 Task: Look for space in Mata-Utu, Wallis and Futuna from 10th July, 2023 to 15th July, 2023 for 7 adults in price range Rs.10000 to Rs.15000. Place can be entire place or shared room with 4 bedrooms having 7 beds and 4 bathrooms. Property type can be house, flat, guest house. Amenities needed are: wifi, TV, free parkinig on premises, gym, breakfast. Booking option can be shelf check-in. Required host language is English.
Action: Mouse moved to (474, 99)
Screenshot: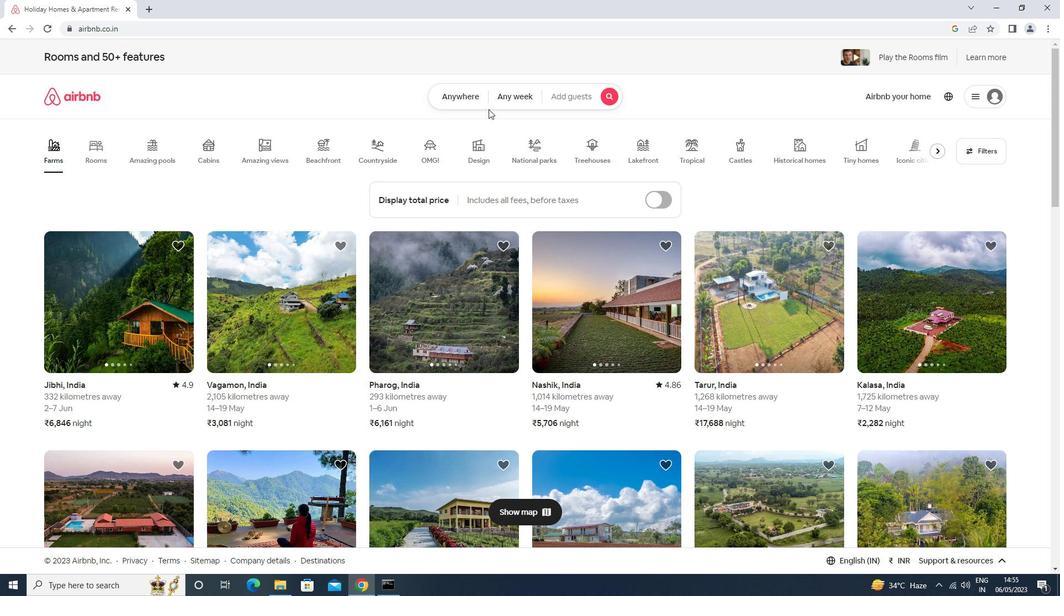 
Action: Mouse pressed left at (474, 99)
Screenshot: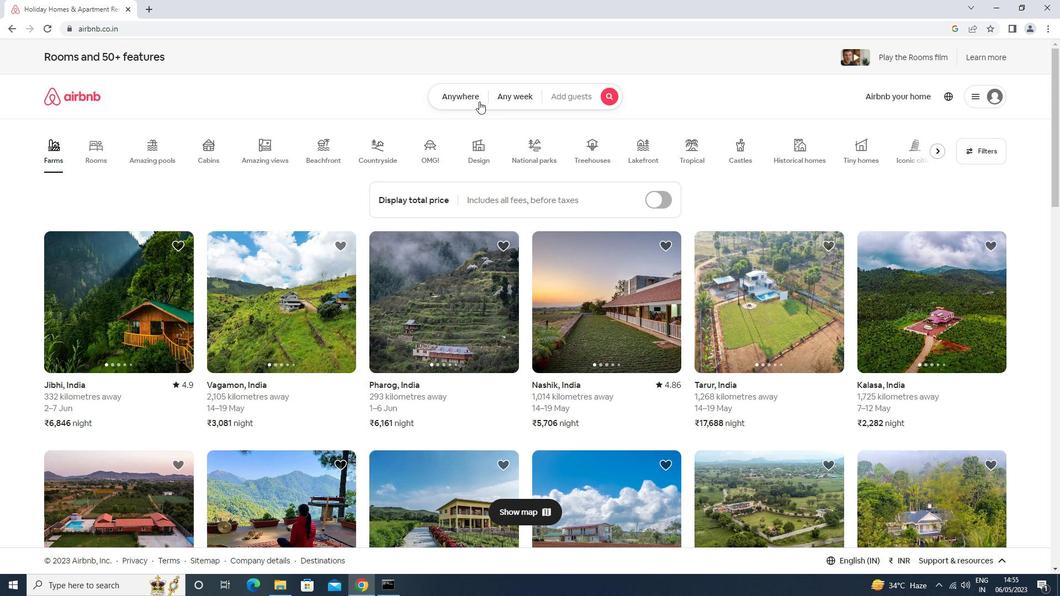 
Action: Mouse moved to (449, 134)
Screenshot: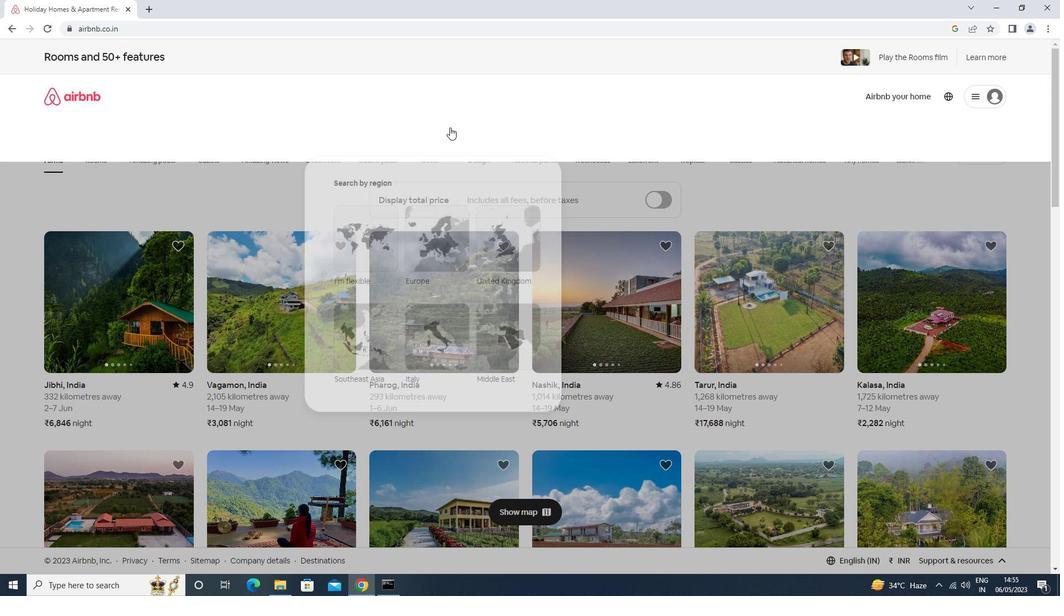 
Action: Mouse pressed left at (449, 134)
Screenshot: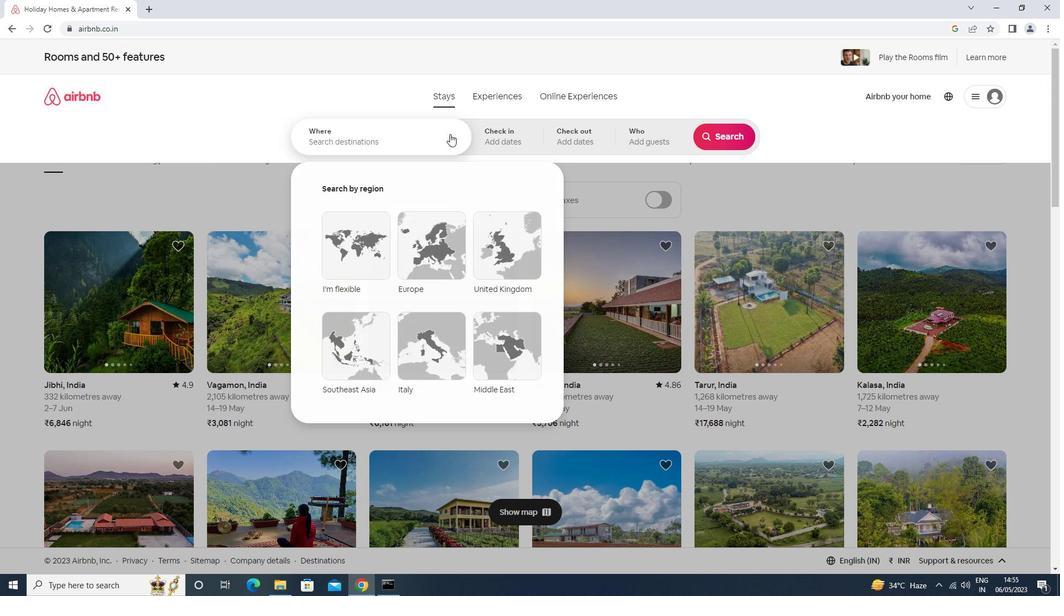 
Action: Key pressed ctrl+M<'\r'><'\r'>ctrl+Mata<Key.space>utu<Key.down><Key.enter>
Screenshot: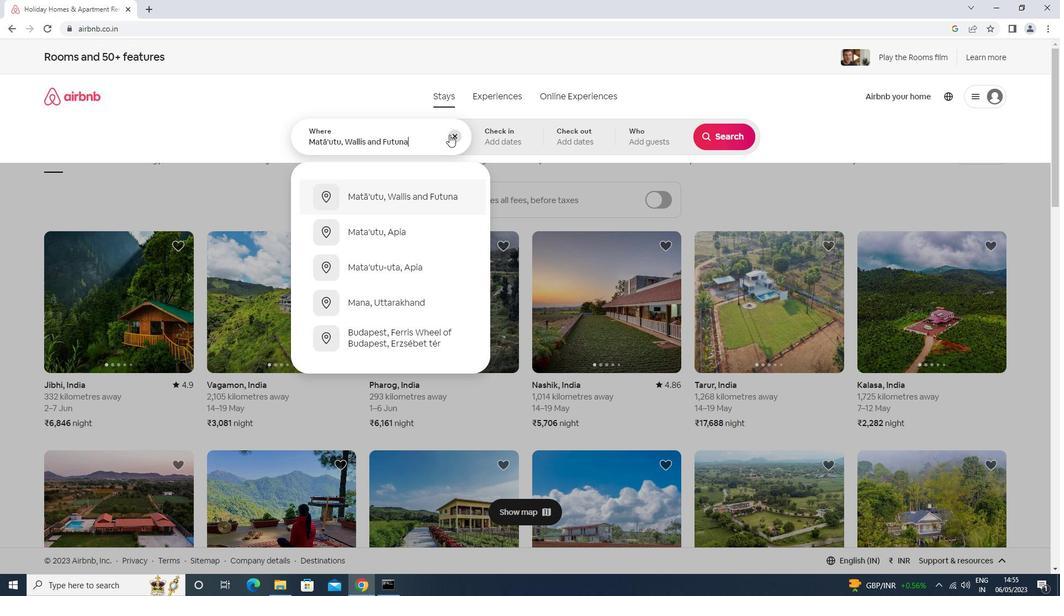 
Action: Mouse moved to (724, 227)
Screenshot: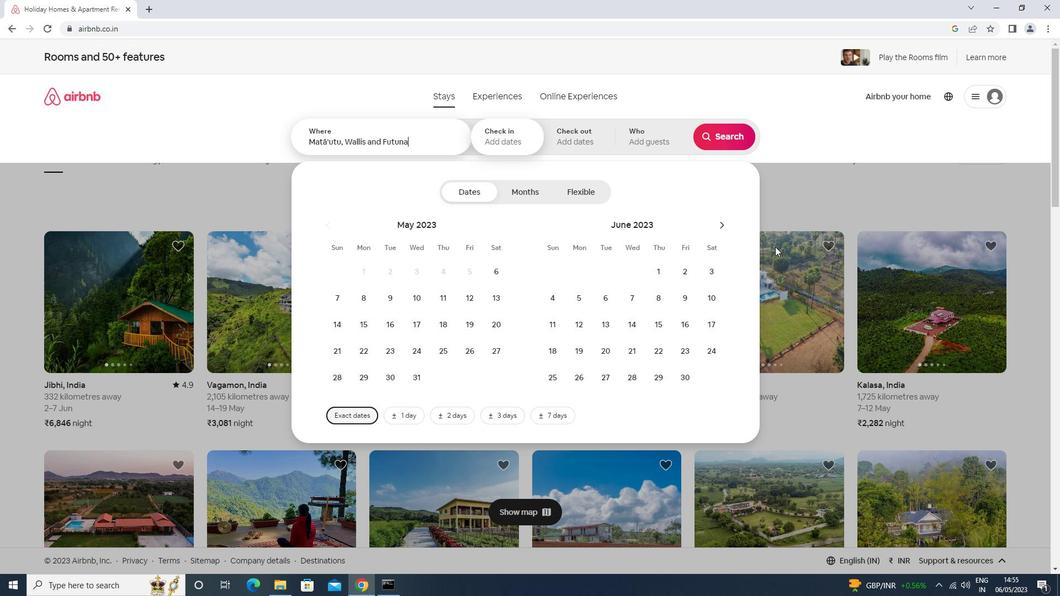 
Action: Mouse pressed left at (724, 227)
Screenshot: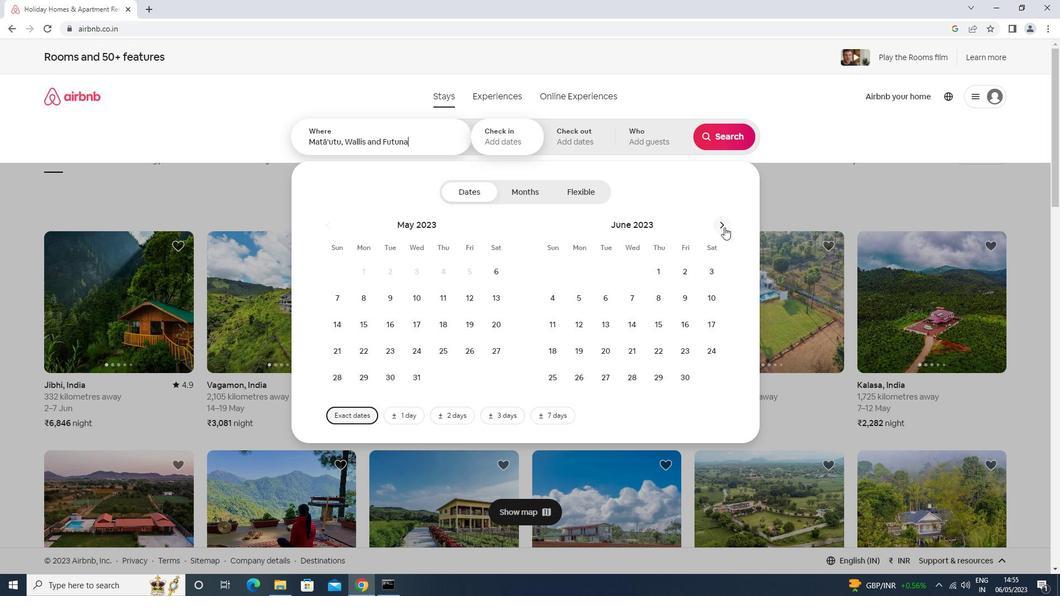 
Action: Mouse moved to (572, 326)
Screenshot: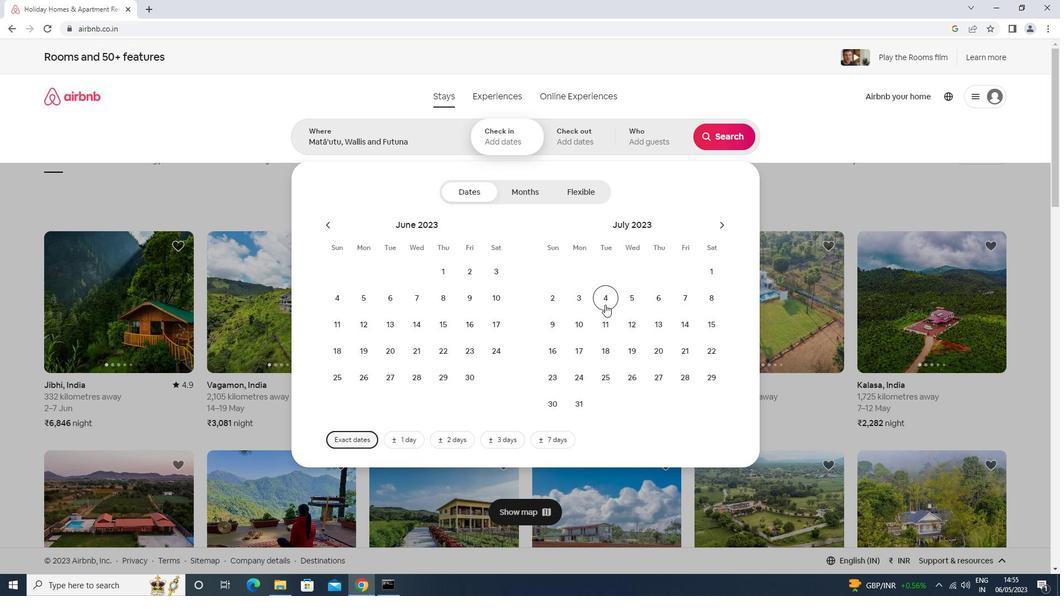 
Action: Mouse pressed left at (572, 326)
Screenshot: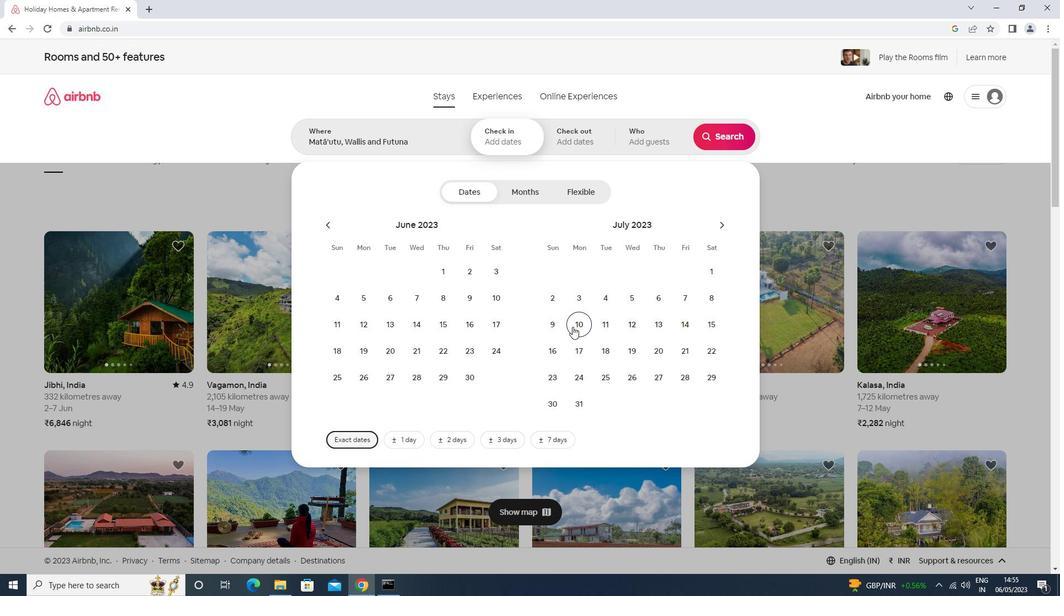 
Action: Mouse moved to (718, 333)
Screenshot: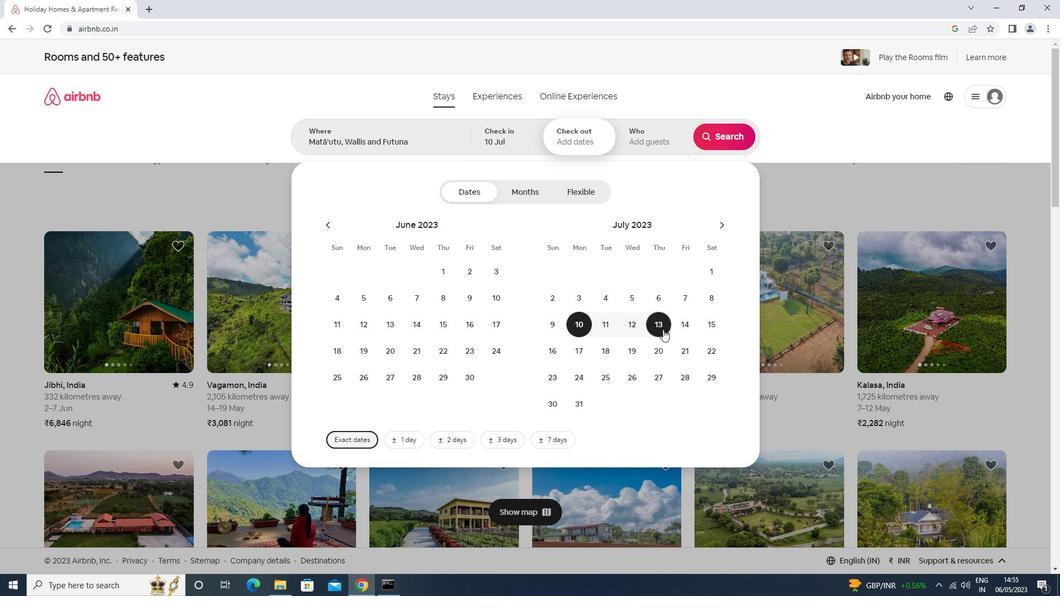 
Action: Mouse pressed left at (718, 333)
Screenshot: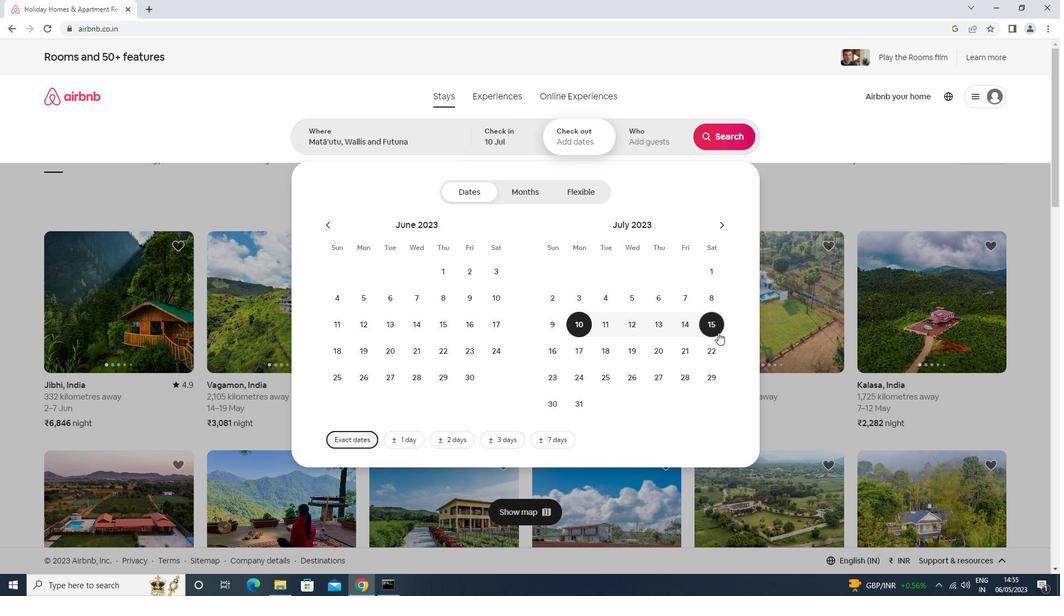 
Action: Mouse moved to (667, 133)
Screenshot: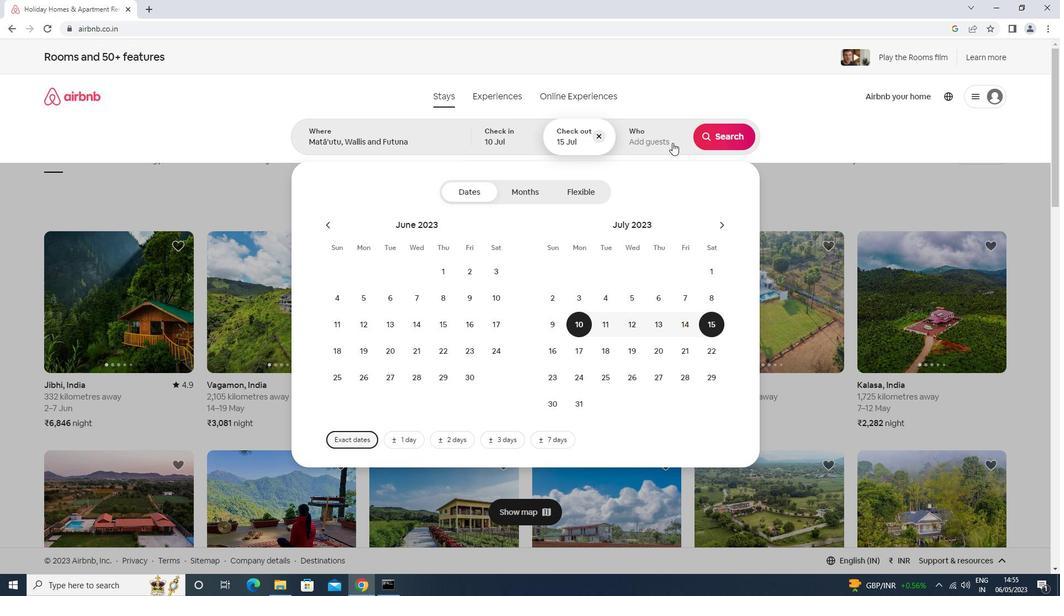 
Action: Mouse pressed left at (667, 133)
Screenshot: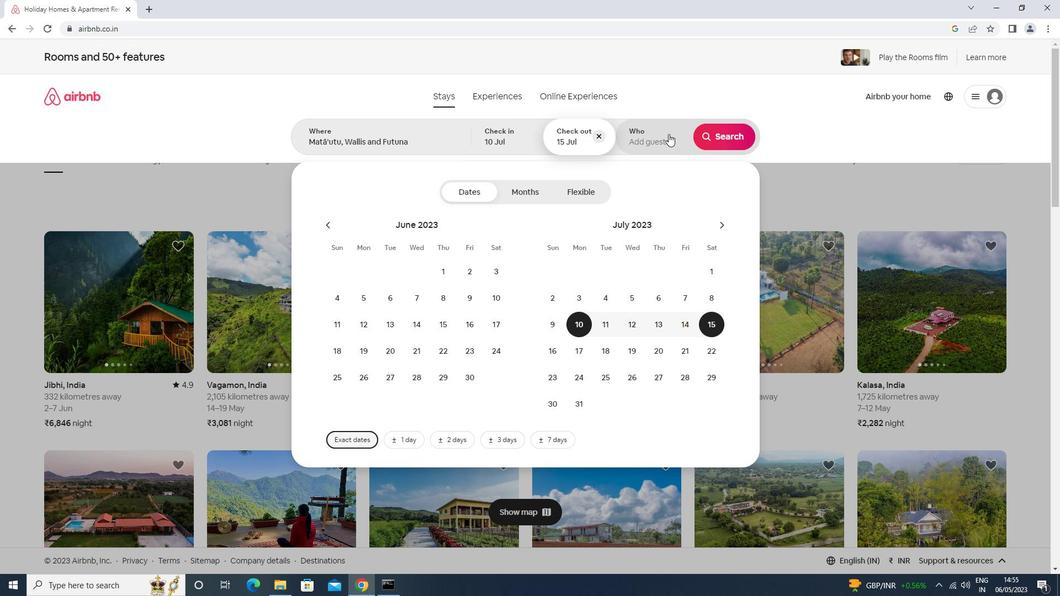 
Action: Mouse moved to (726, 196)
Screenshot: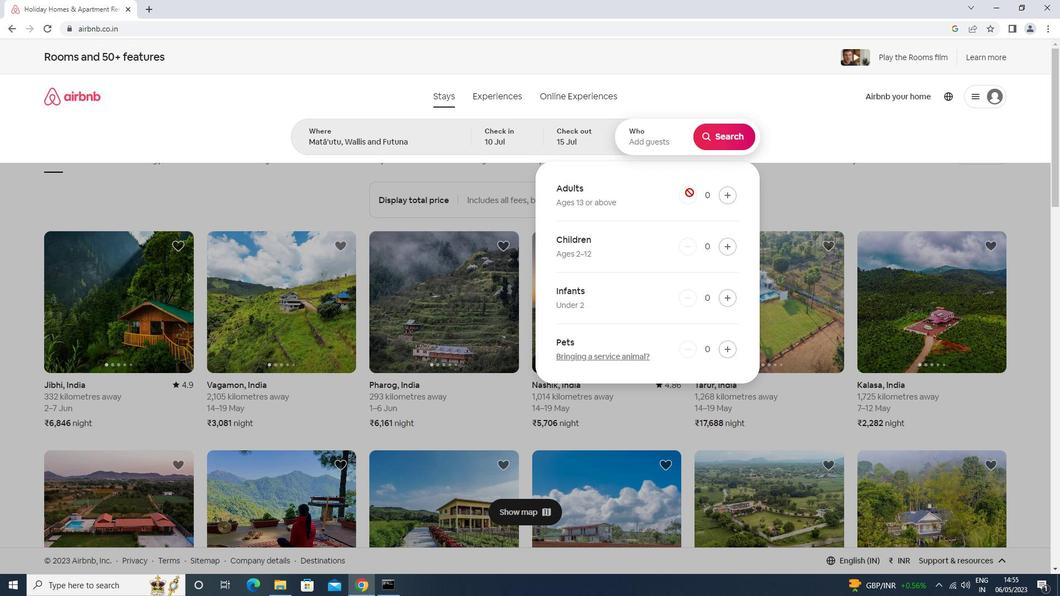 
Action: Mouse pressed left at (726, 196)
Screenshot: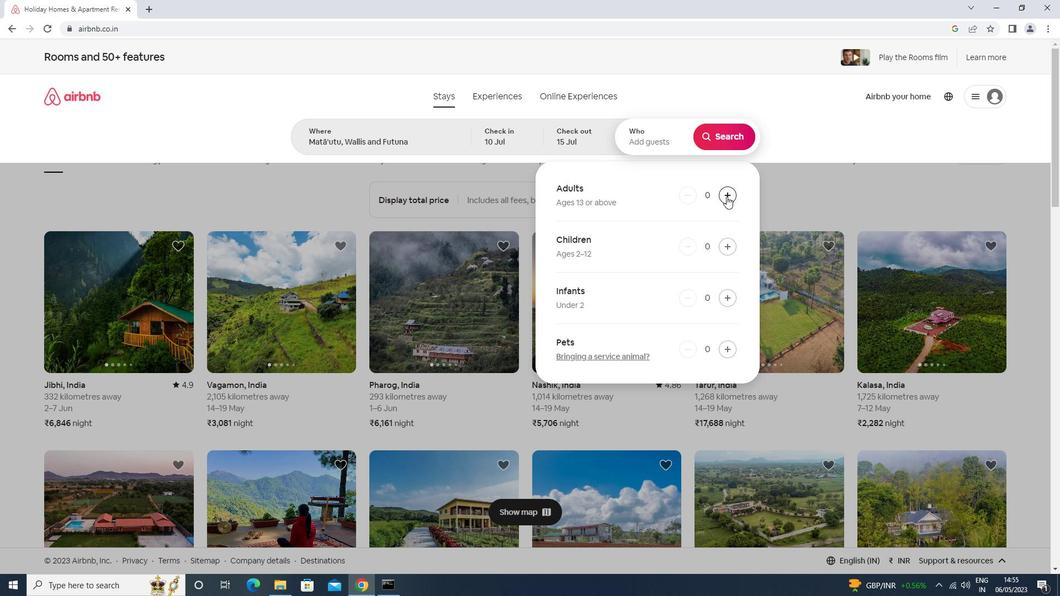 
Action: Mouse pressed left at (726, 196)
Screenshot: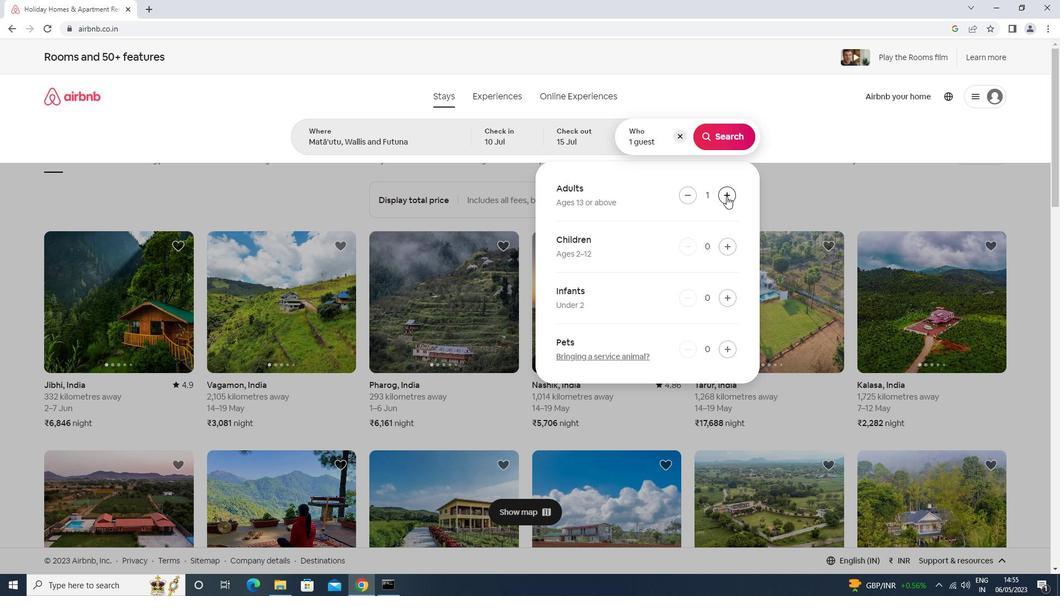 
Action: Mouse pressed left at (726, 196)
Screenshot: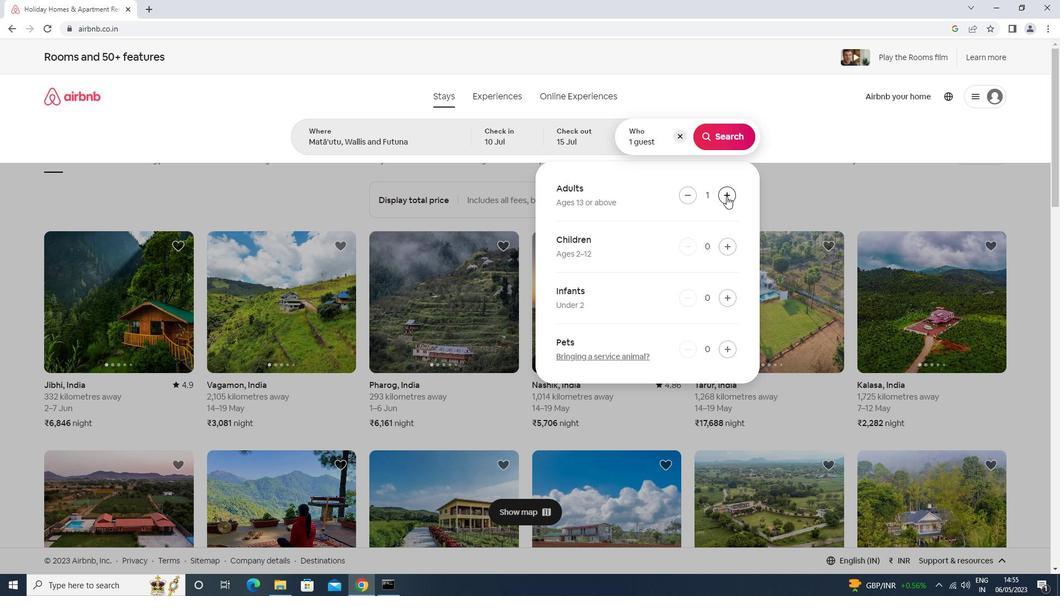 
Action: Mouse pressed left at (726, 196)
Screenshot: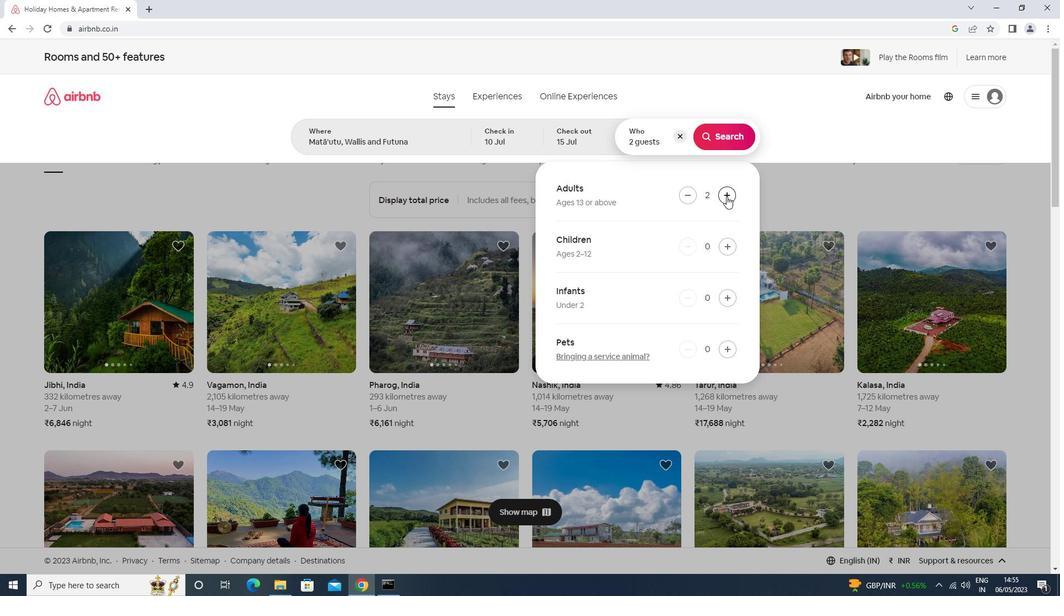 
Action: Mouse pressed left at (726, 196)
Screenshot: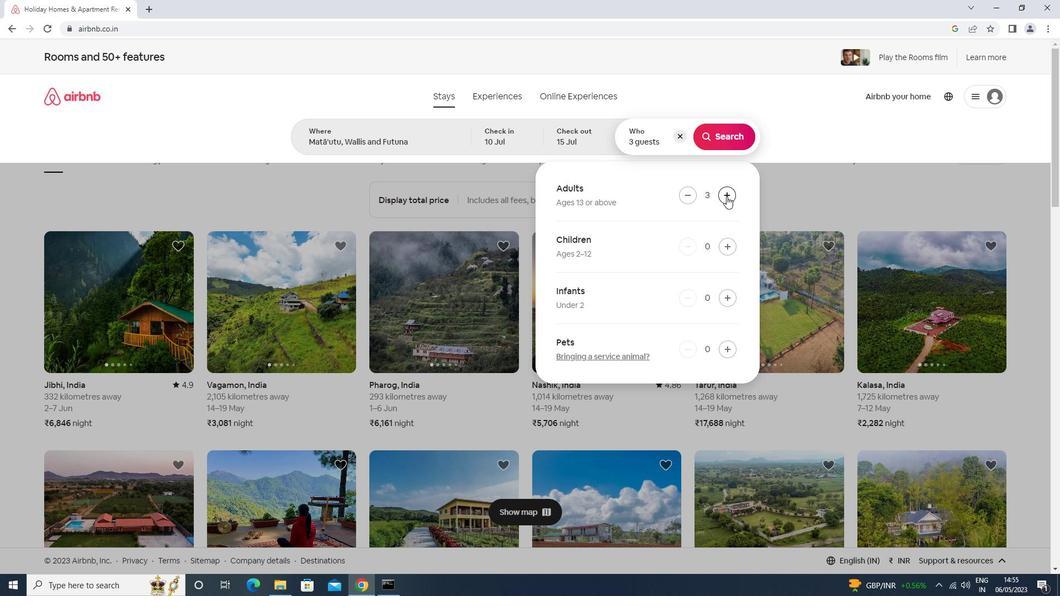 
Action: Mouse pressed left at (726, 196)
Screenshot: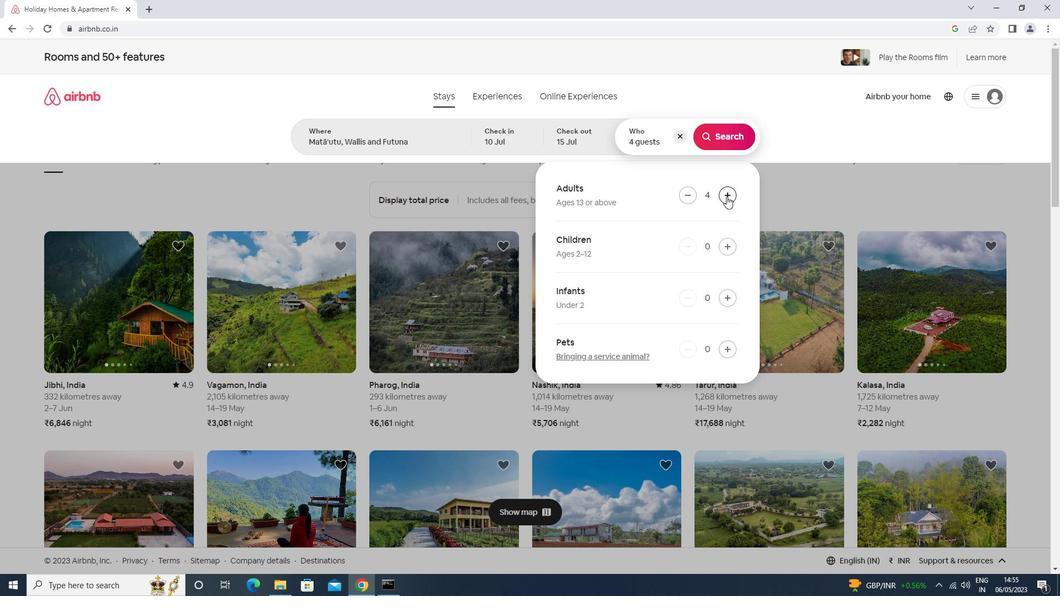 
Action: Mouse pressed left at (726, 196)
Screenshot: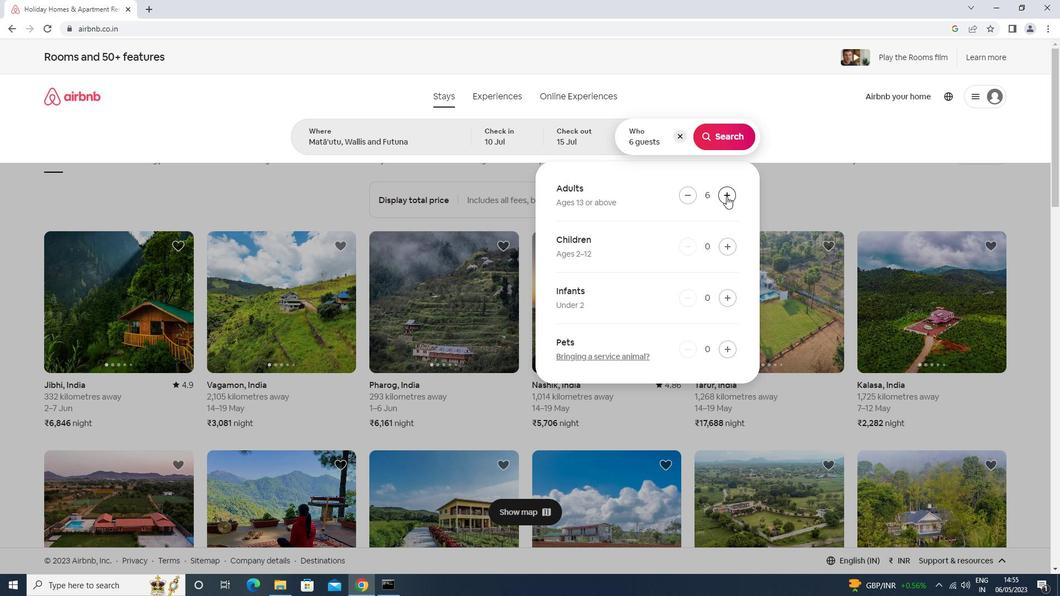 
Action: Mouse moved to (730, 141)
Screenshot: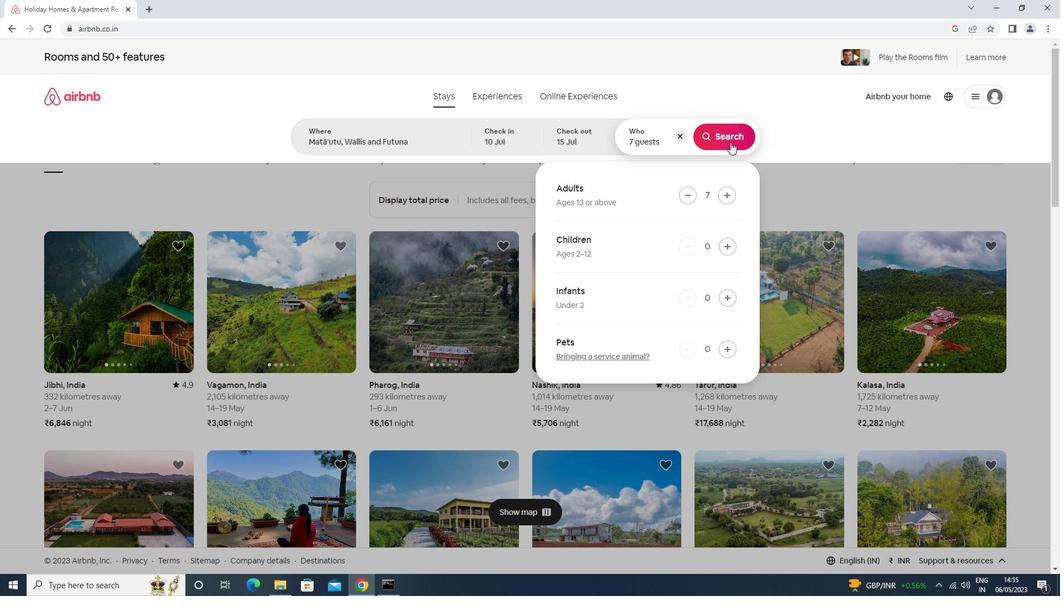 
Action: Mouse pressed left at (730, 141)
Screenshot: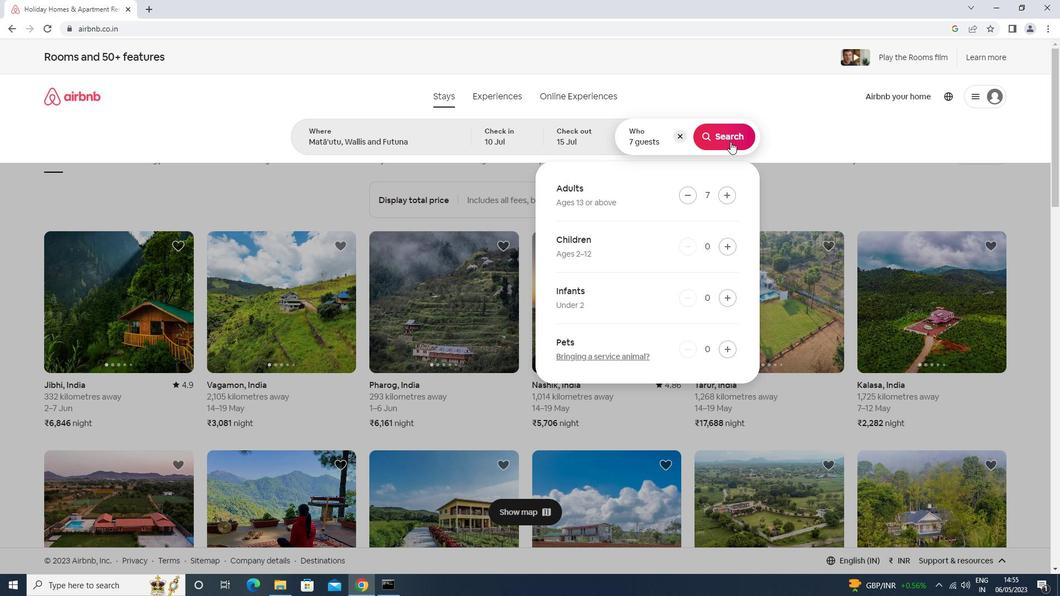 
Action: Mouse moved to (1001, 106)
Screenshot: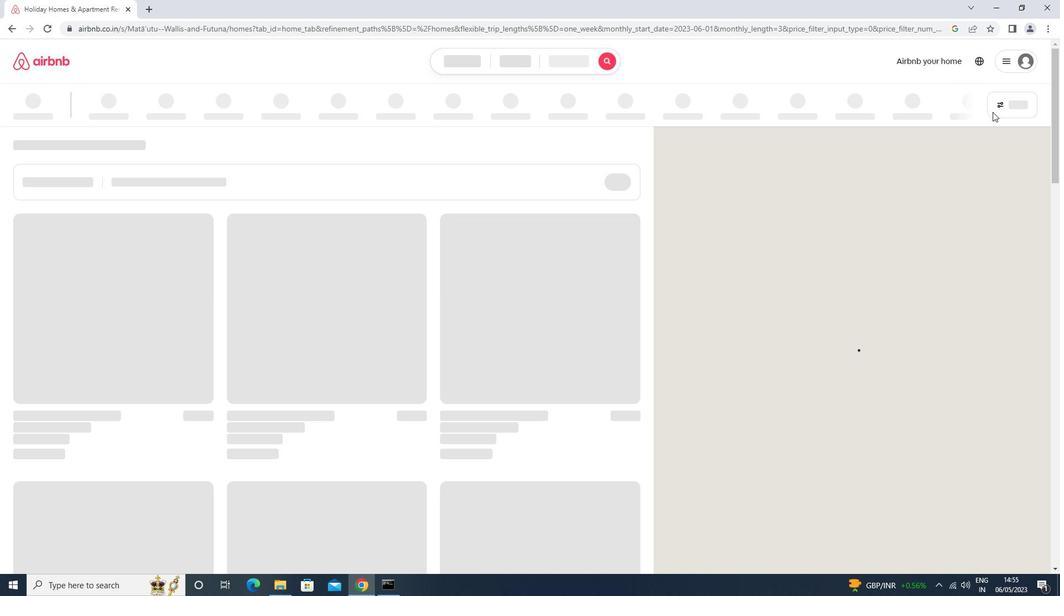 
Action: Mouse pressed left at (1001, 106)
Screenshot: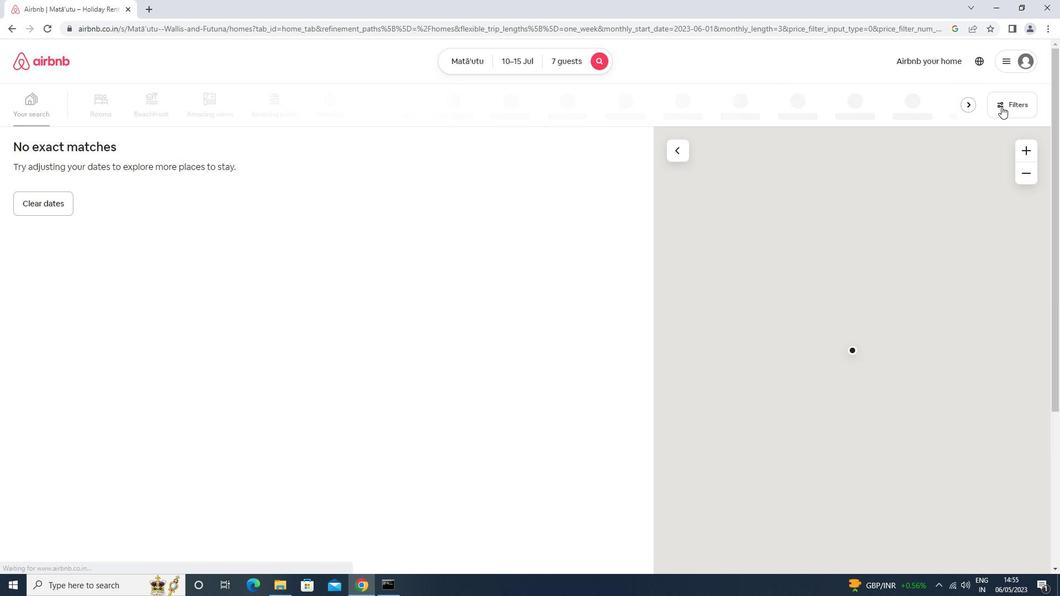 
Action: Mouse moved to (443, 378)
Screenshot: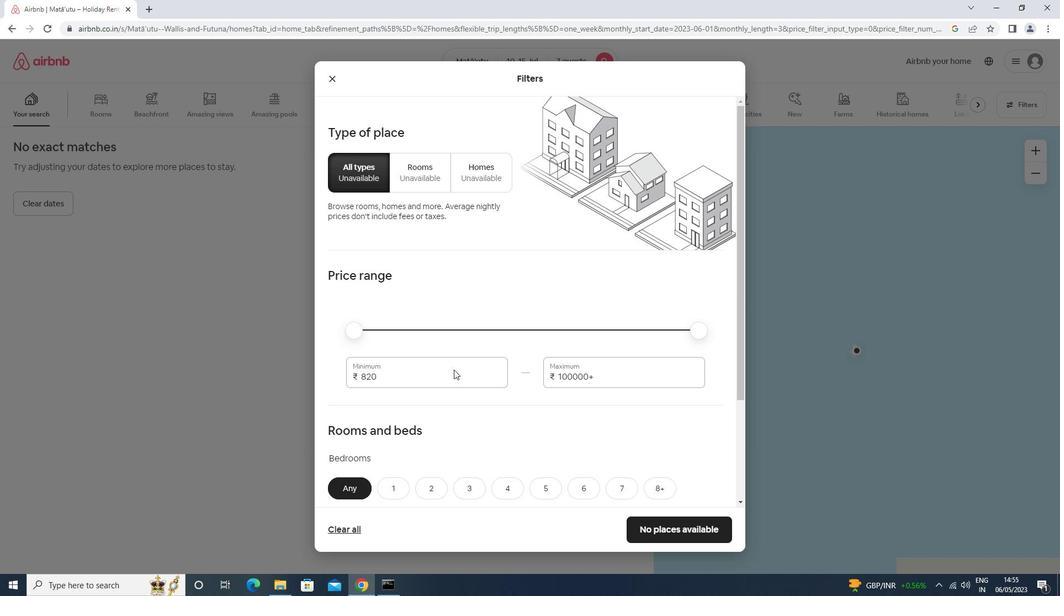 
Action: Mouse pressed left at (443, 378)
Screenshot: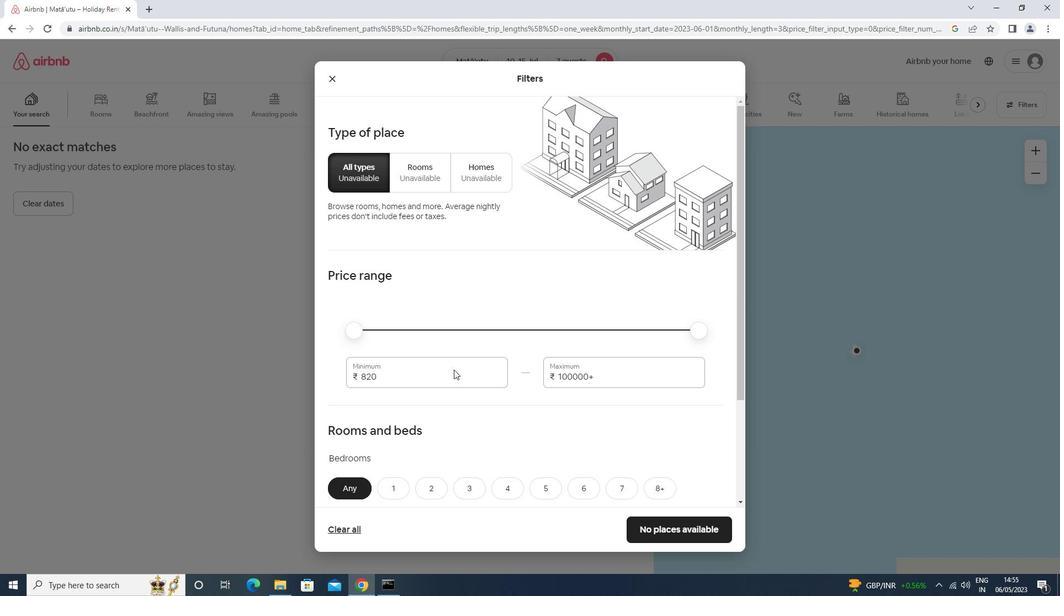 
Action: Key pressed <Key.backspace><Key.backspace><Key.backspace>10000<Key.tab>15000
Screenshot: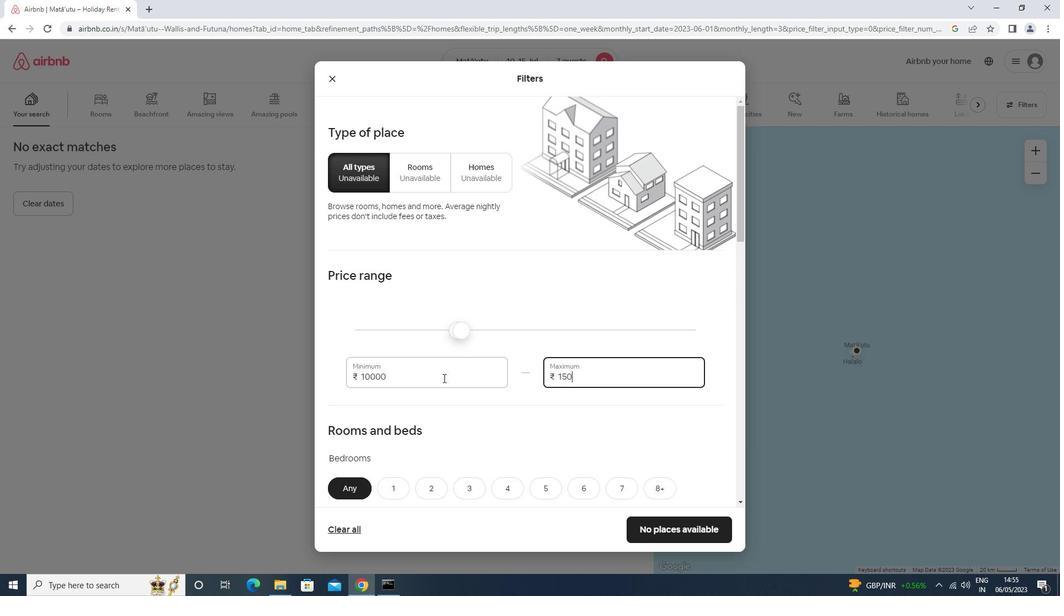 
Action: Mouse scrolled (443, 377) with delta (0, 0)
Screenshot: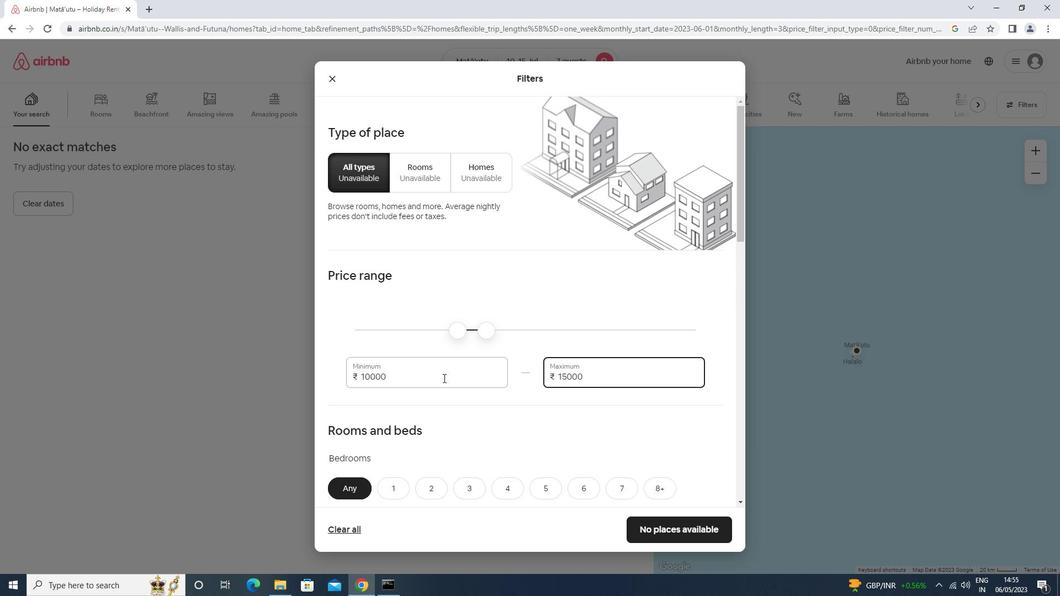 
Action: Mouse scrolled (443, 377) with delta (0, 0)
Screenshot: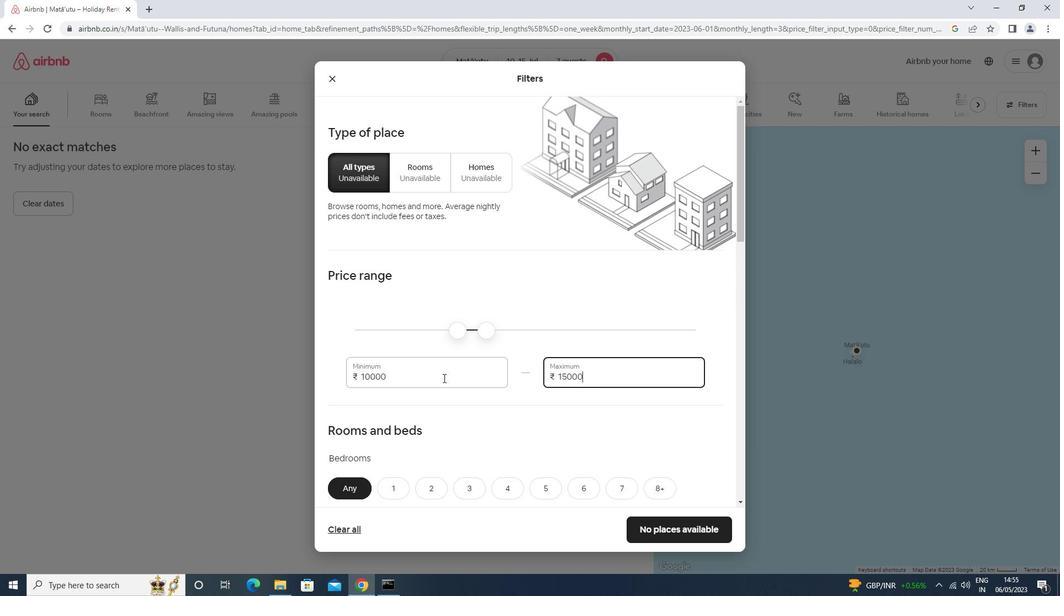 
Action: Mouse scrolled (443, 377) with delta (0, 0)
Screenshot: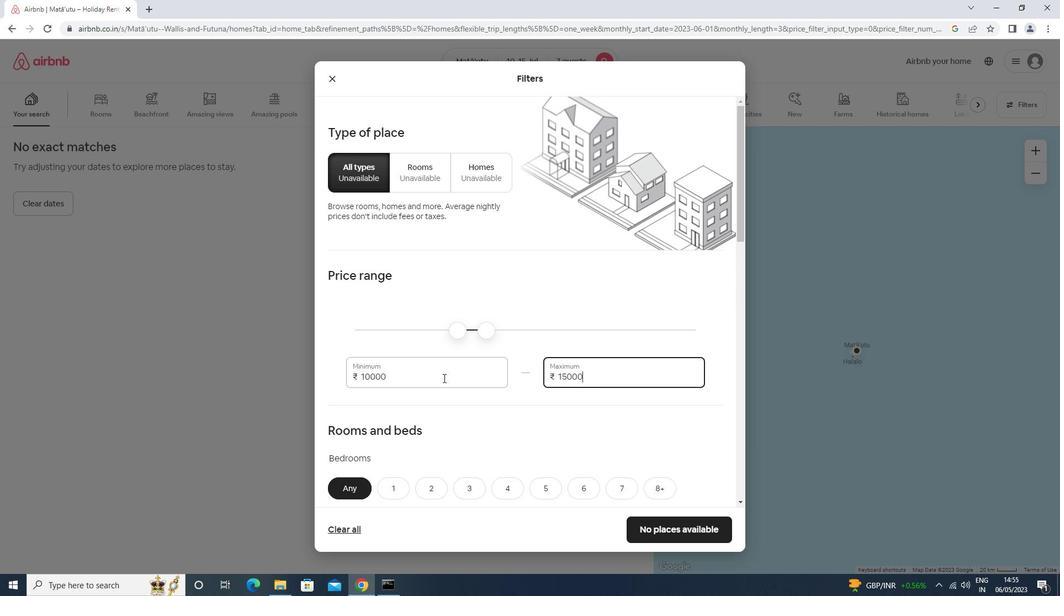 
Action: Mouse scrolled (443, 377) with delta (0, 0)
Screenshot: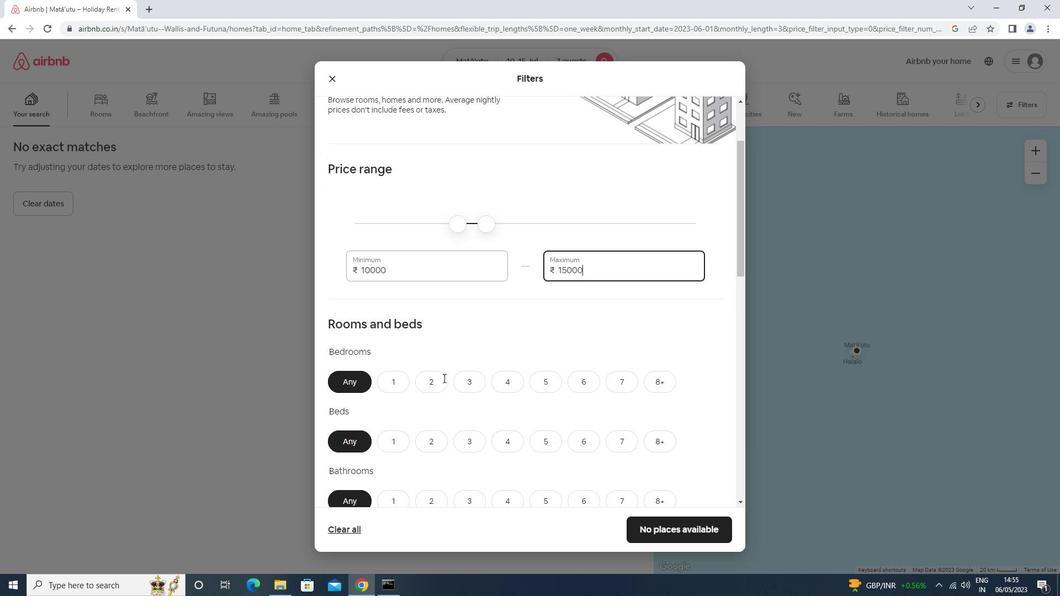 
Action: Mouse moved to (509, 273)
Screenshot: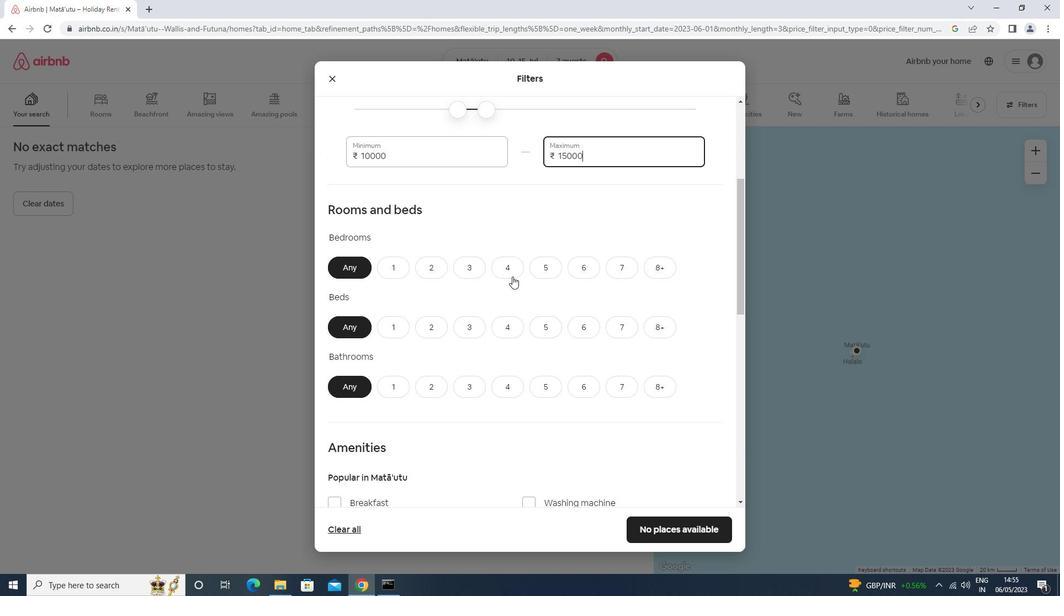 
Action: Mouse pressed left at (509, 273)
Screenshot: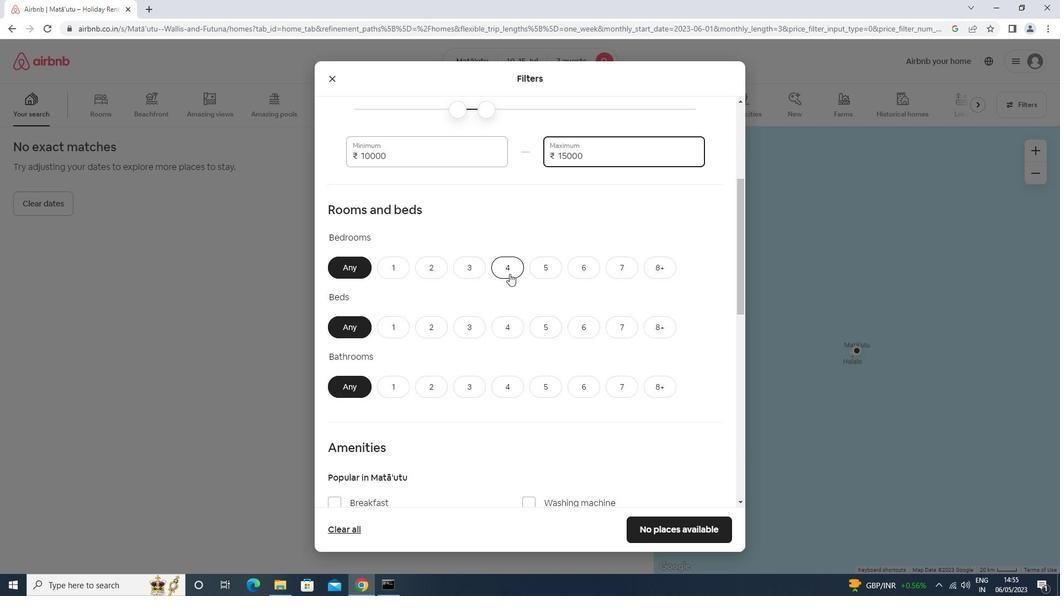 
Action: Mouse moved to (616, 326)
Screenshot: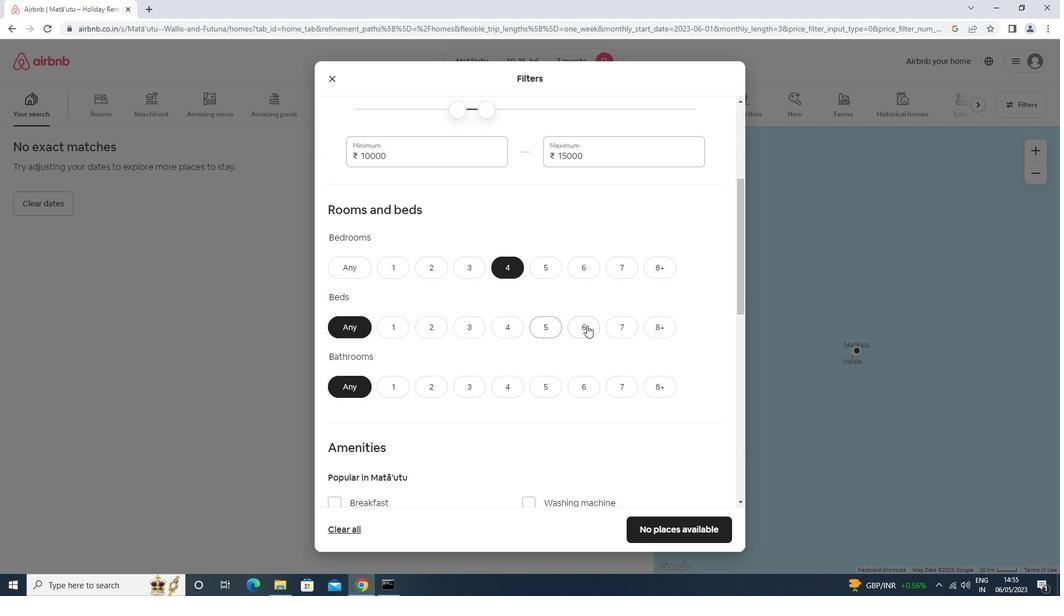 
Action: Mouse pressed left at (616, 326)
Screenshot: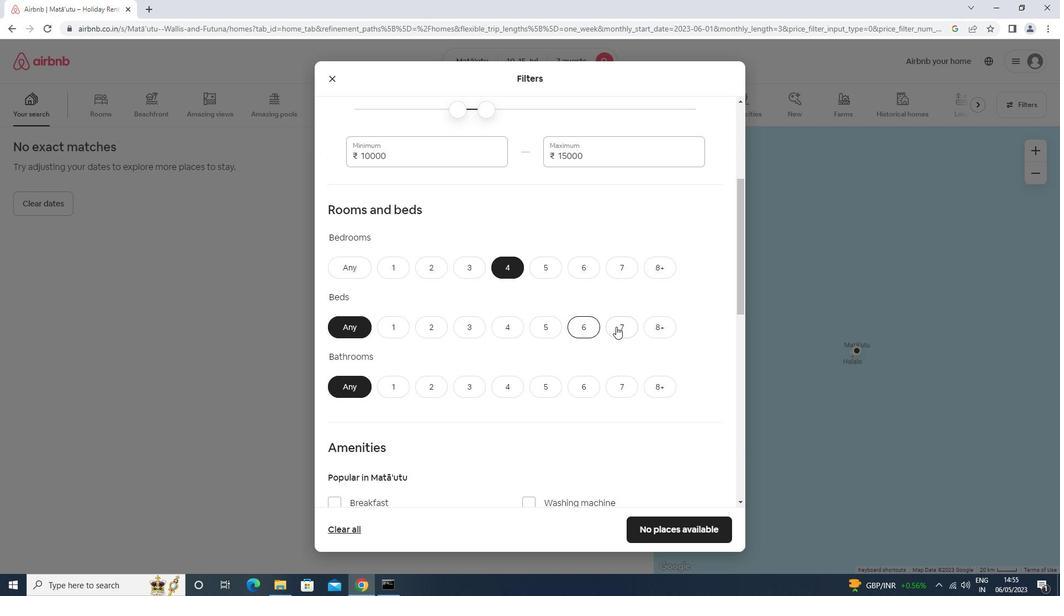 
Action: Mouse moved to (513, 391)
Screenshot: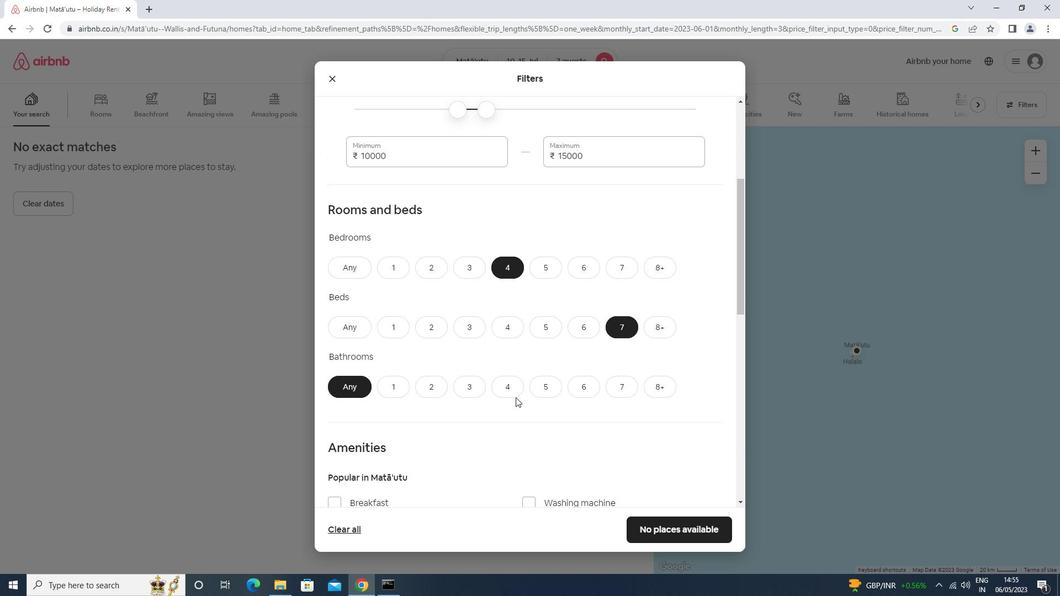 
Action: Mouse pressed left at (513, 391)
Screenshot: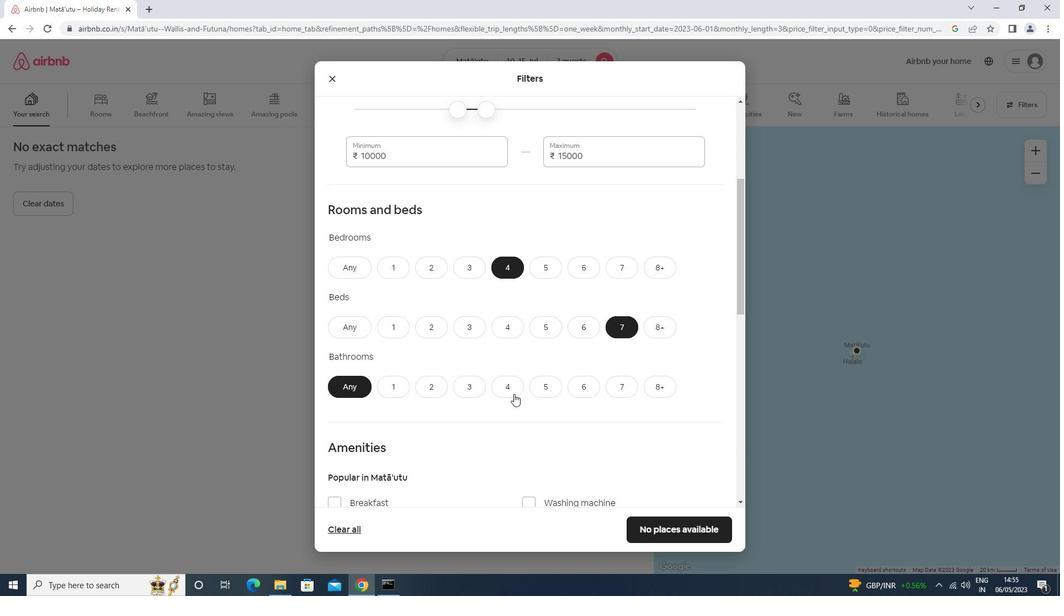 
Action: Mouse moved to (511, 378)
Screenshot: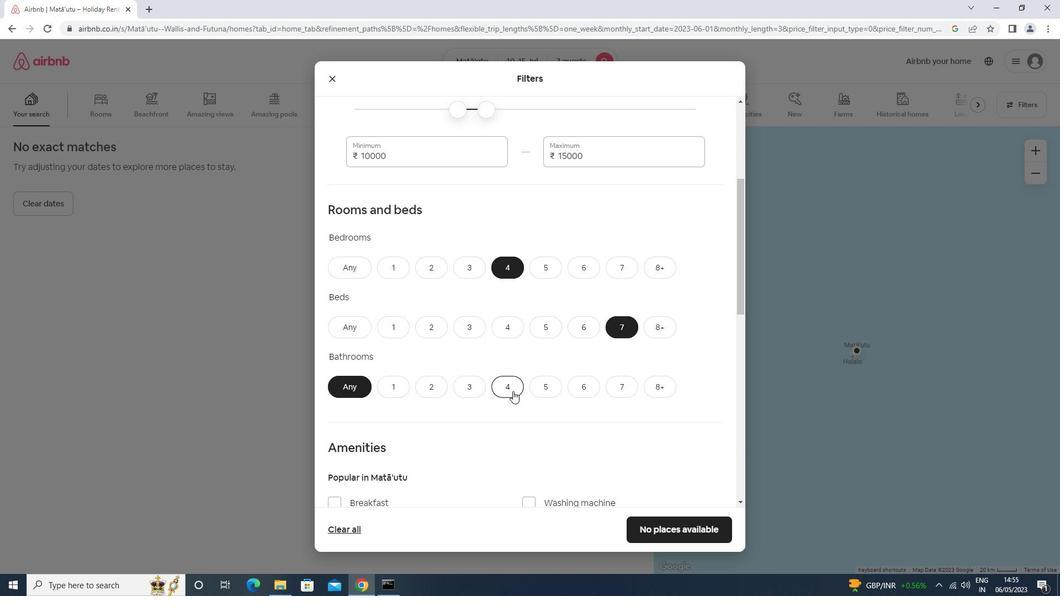 
Action: Mouse scrolled (511, 377) with delta (0, 0)
Screenshot: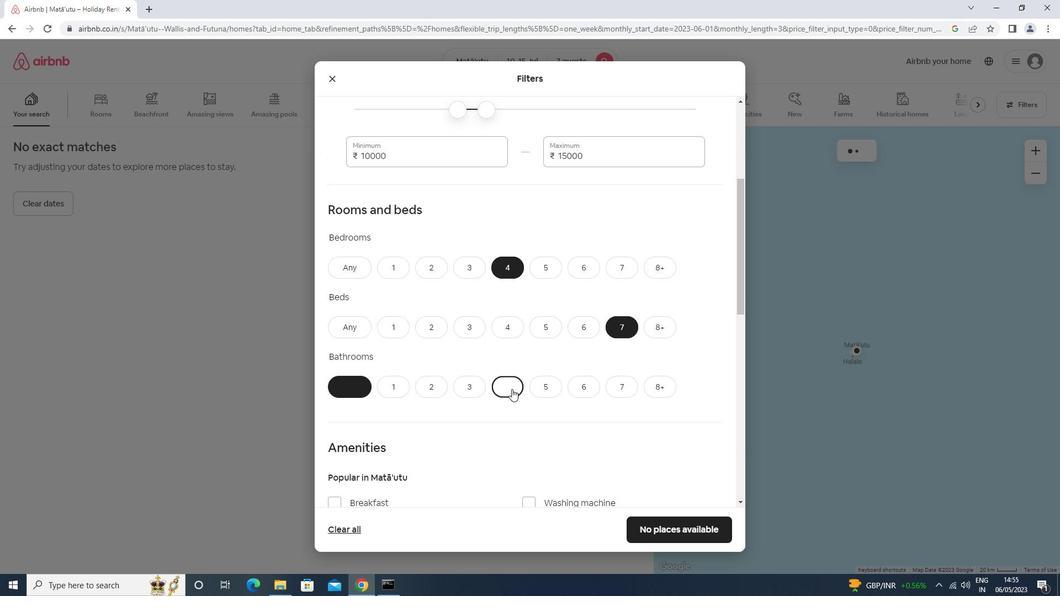 
Action: Mouse scrolled (511, 377) with delta (0, 0)
Screenshot: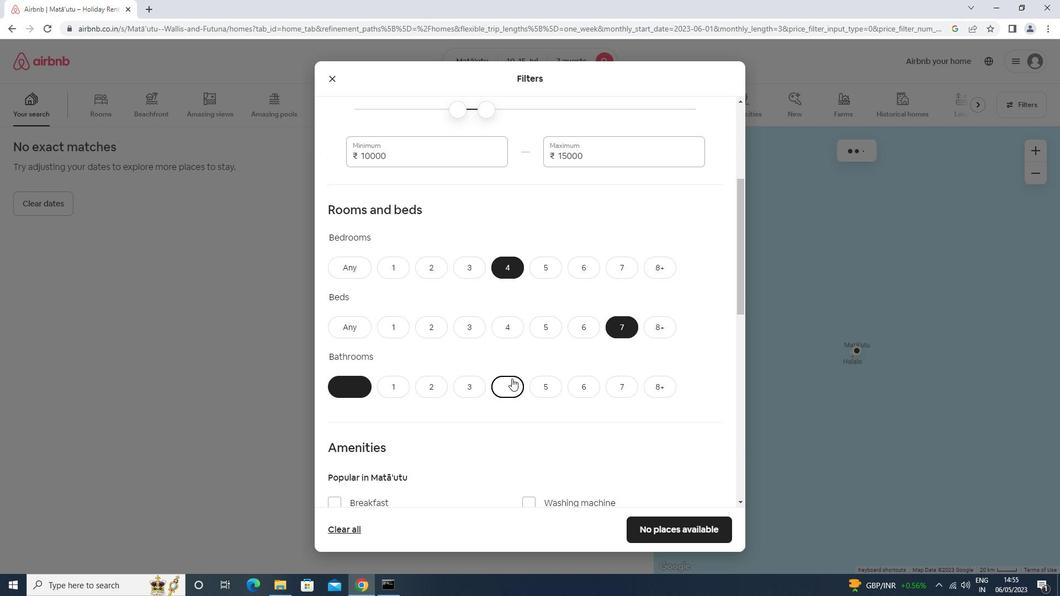 
Action: Mouse scrolled (511, 377) with delta (0, 0)
Screenshot: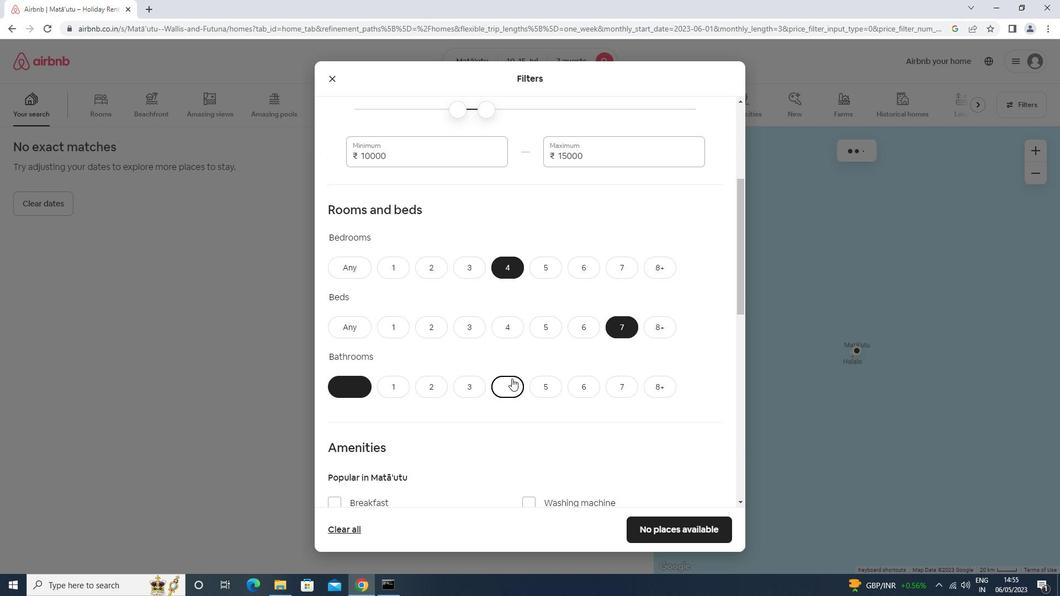 
Action: Mouse scrolled (511, 377) with delta (0, 0)
Screenshot: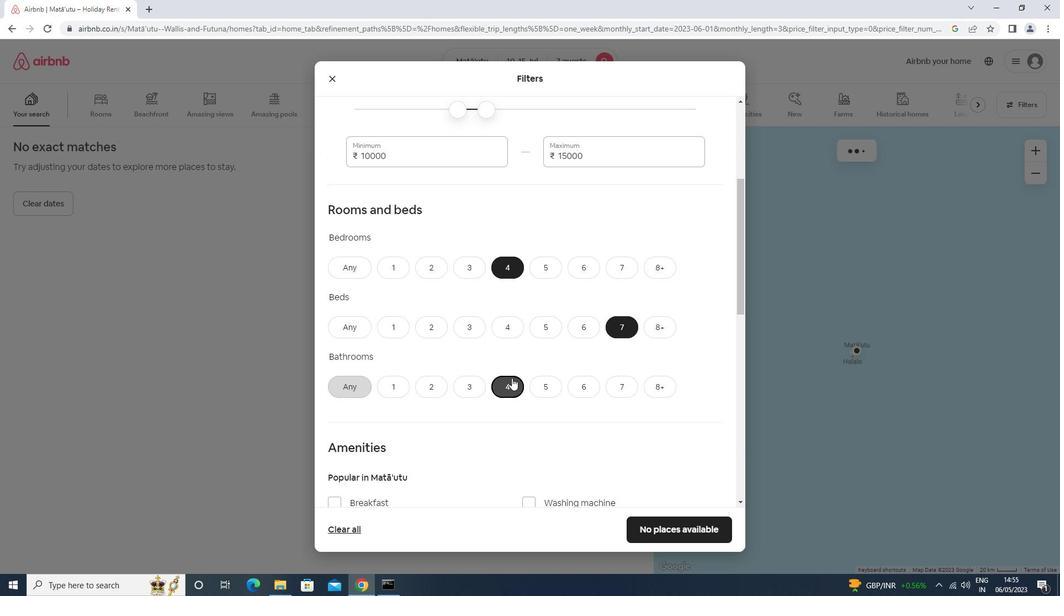 
Action: Mouse moved to (361, 358)
Screenshot: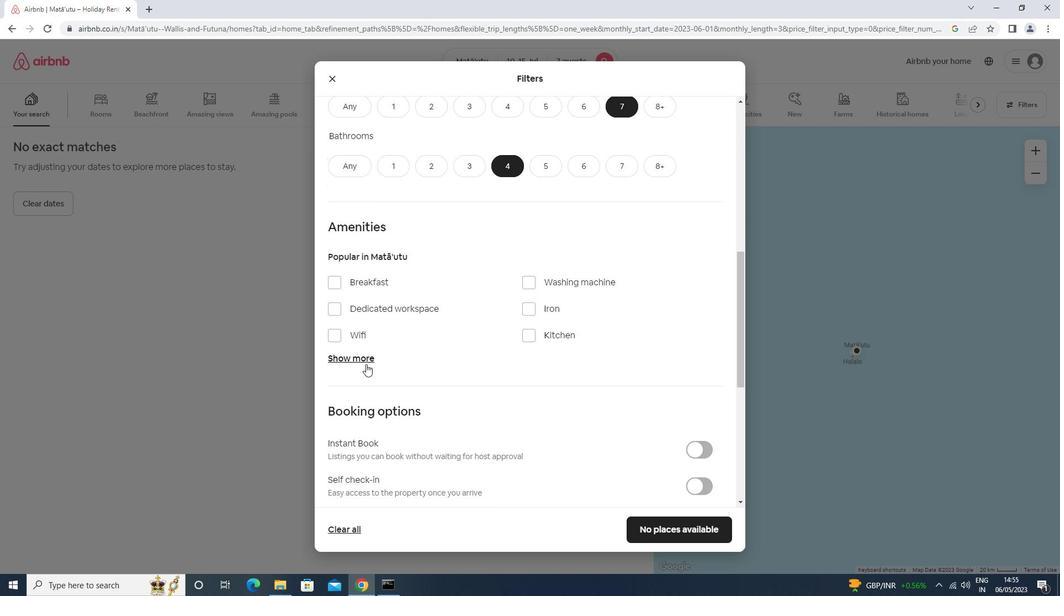 
Action: Mouse pressed left at (361, 358)
Screenshot: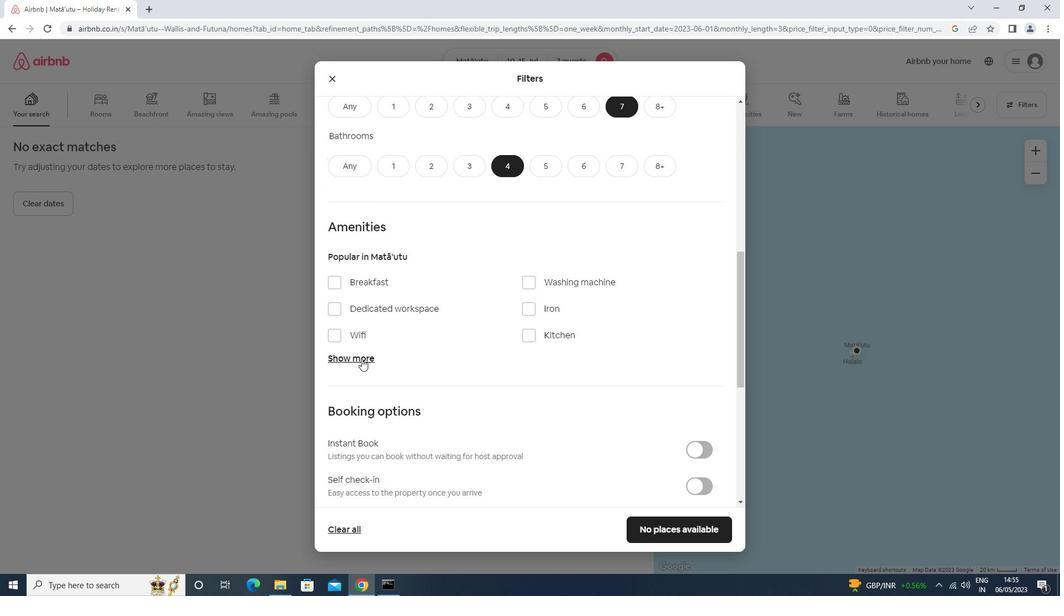 
Action: Mouse moved to (381, 284)
Screenshot: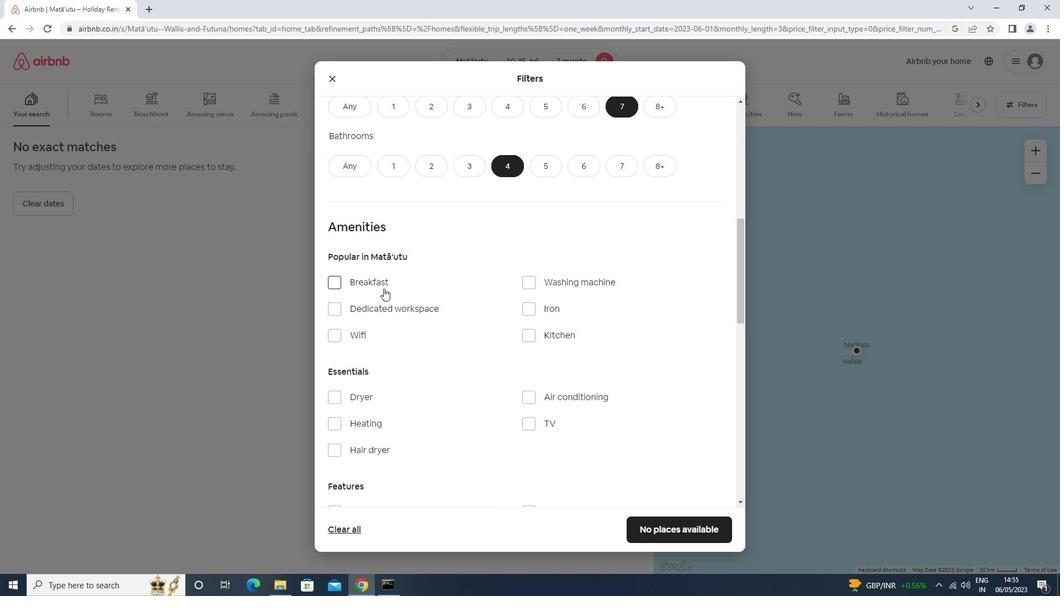 
Action: Mouse pressed left at (381, 284)
Screenshot: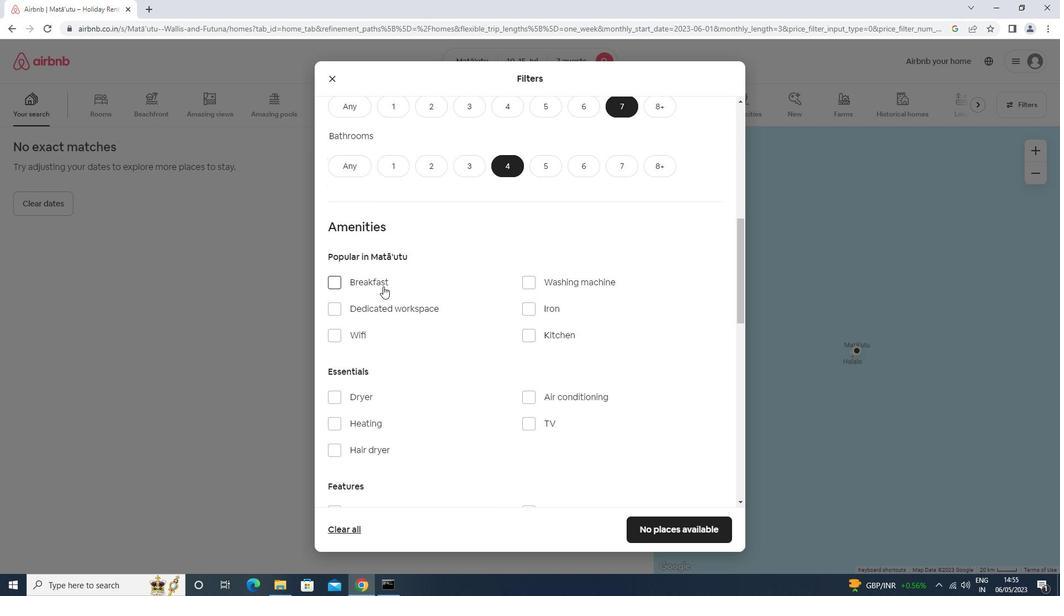 
Action: Mouse moved to (362, 334)
Screenshot: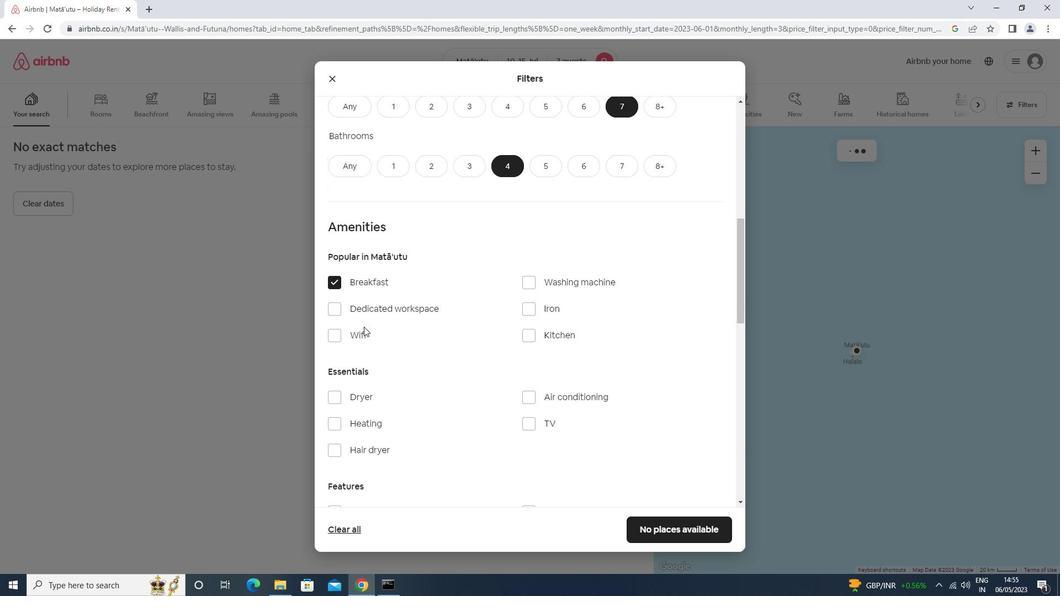 
Action: Mouse pressed left at (362, 334)
Screenshot: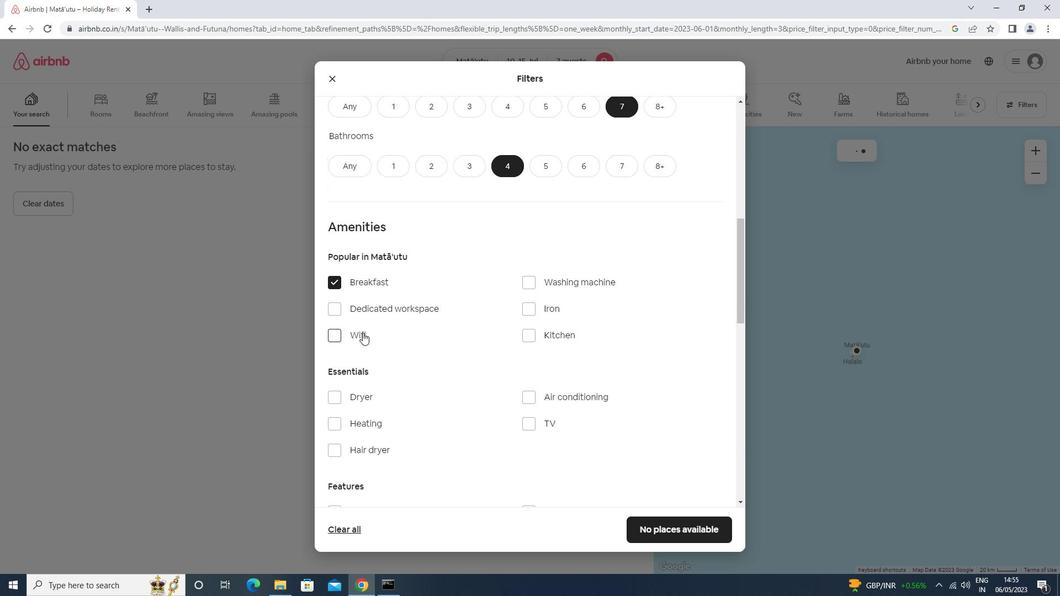 
Action: Mouse moved to (529, 419)
Screenshot: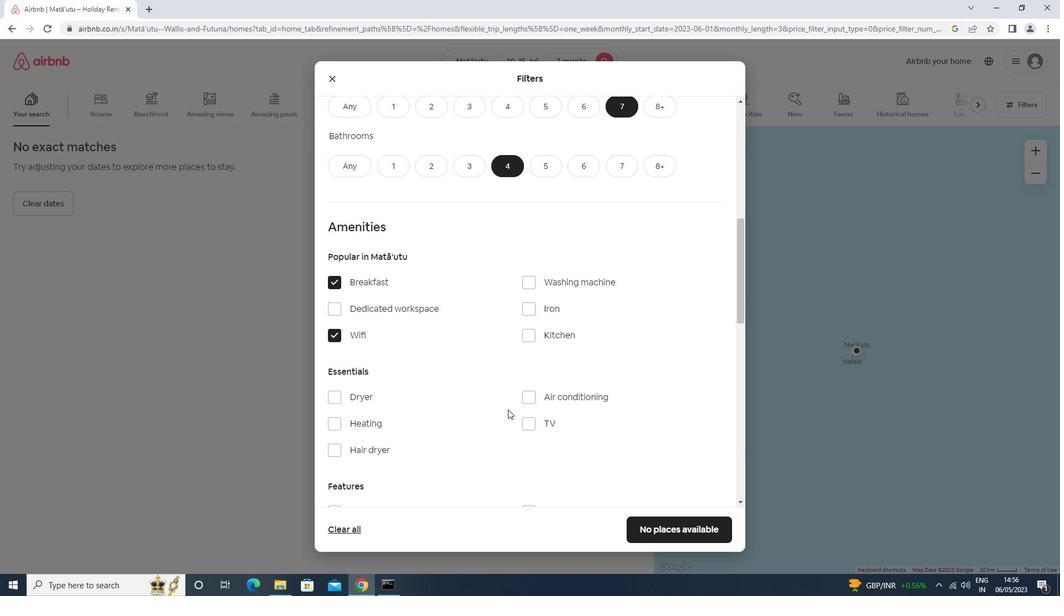 
Action: Mouse pressed left at (529, 419)
Screenshot: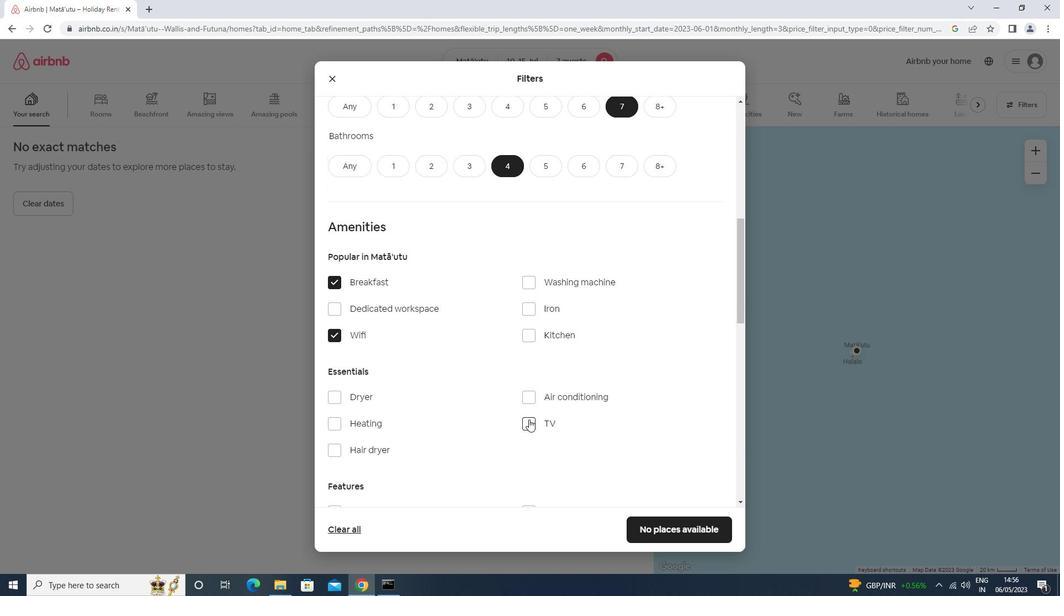 
Action: Mouse moved to (530, 403)
Screenshot: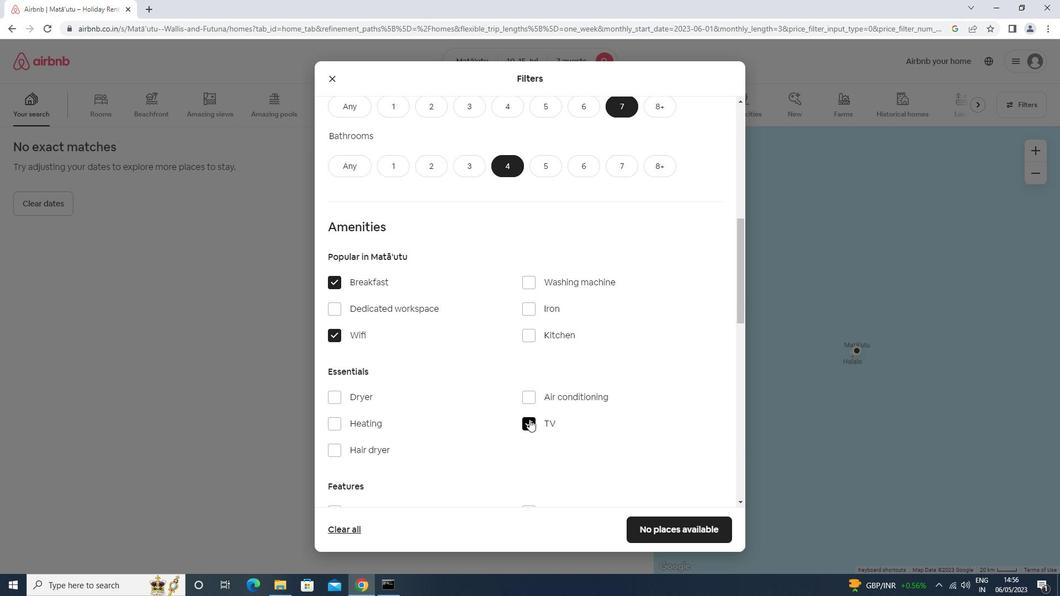 
Action: Mouse scrolled (530, 402) with delta (0, 0)
Screenshot: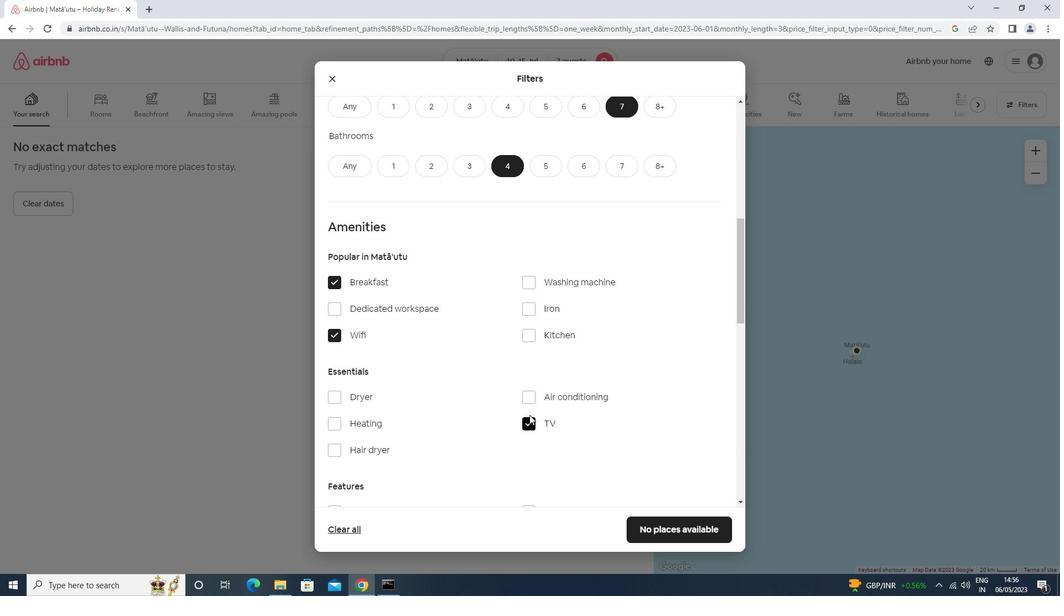 
Action: Mouse scrolled (530, 402) with delta (0, 0)
Screenshot: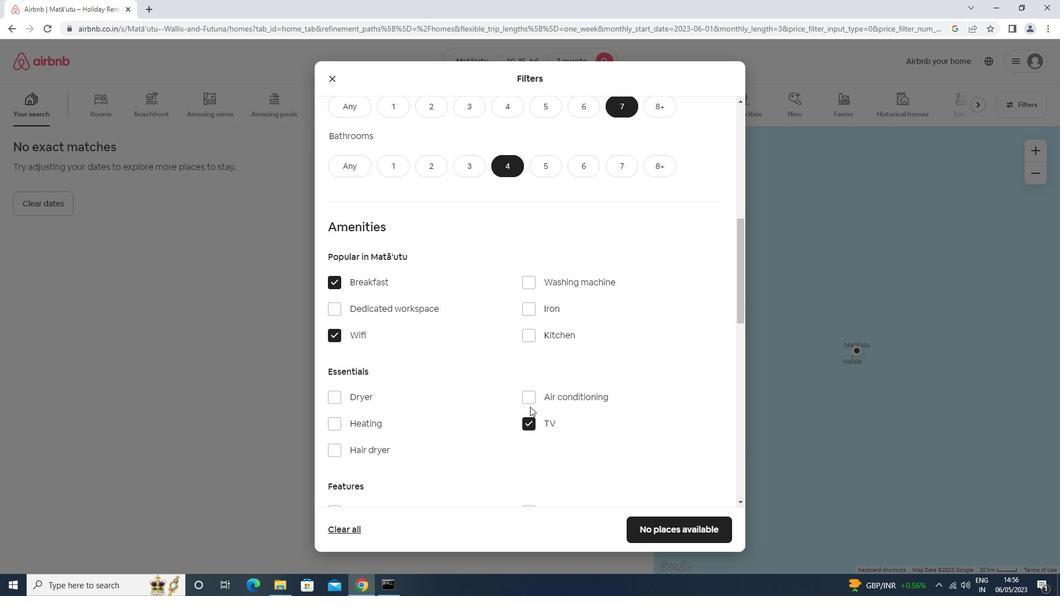 
Action: Mouse scrolled (530, 402) with delta (0, 0)
Screenshot: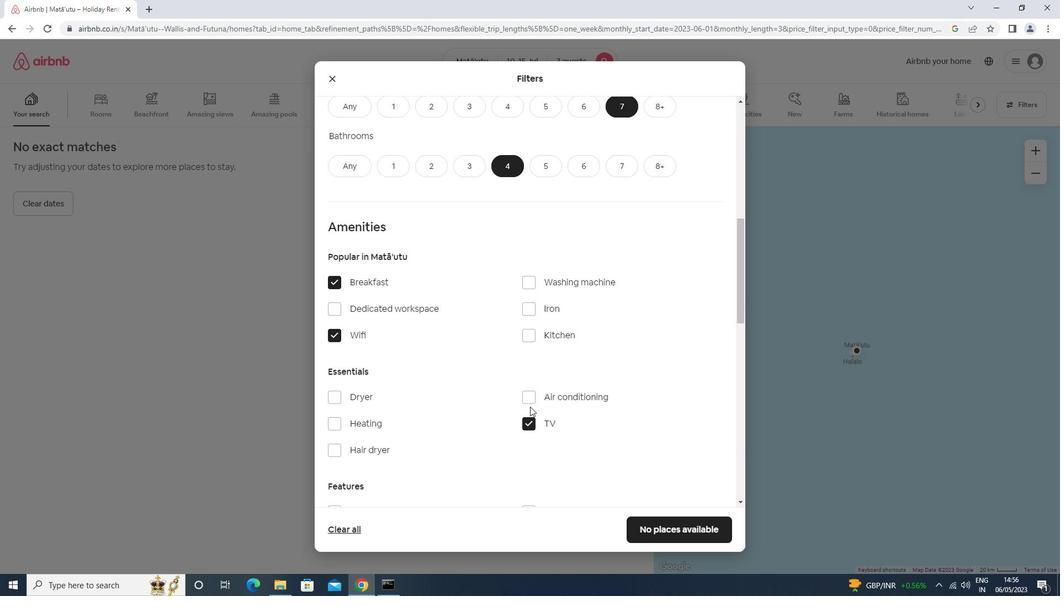 
Action: Mouse moved to (539, 395)
Screenshot: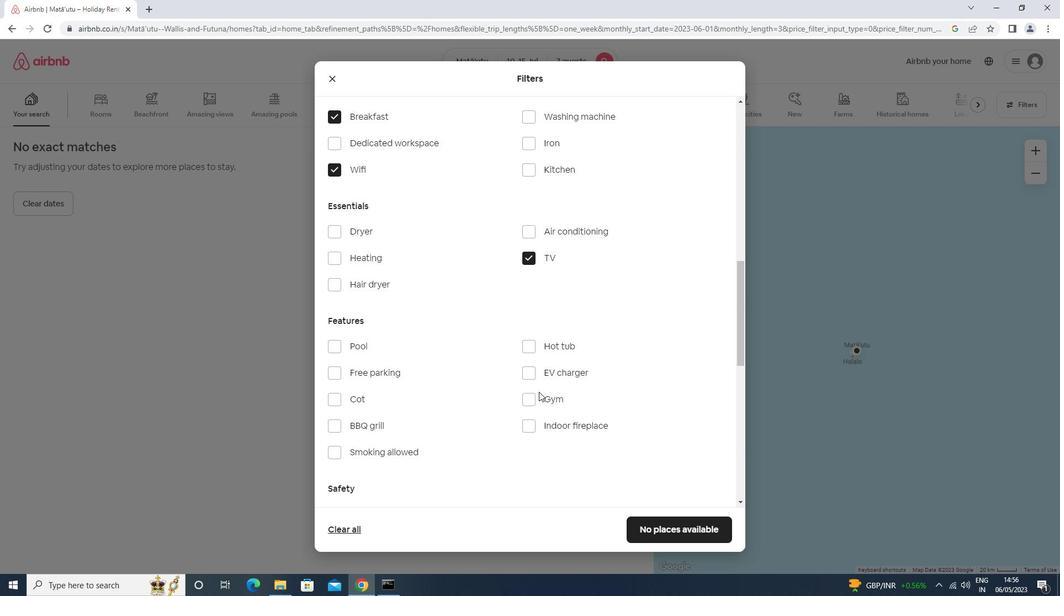 
Action: Mouse pressed left at (539, 395)
Screenshot: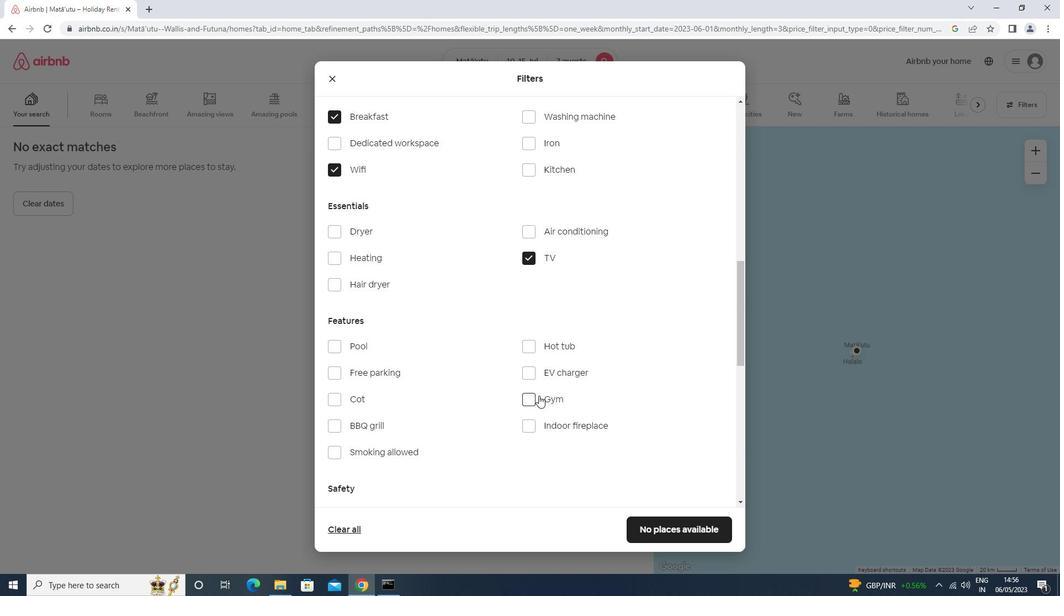 
Action: Mouse moved to (537, 397)
Screenshot: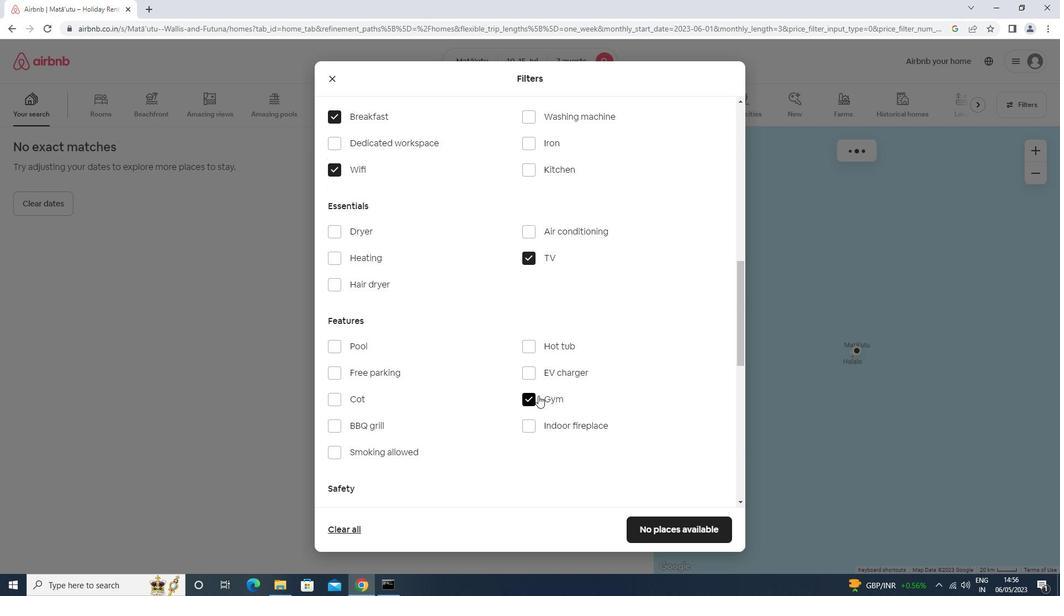 
Action: Mouse scrolled (537, 396) with delta (0, 0)
Screenshot: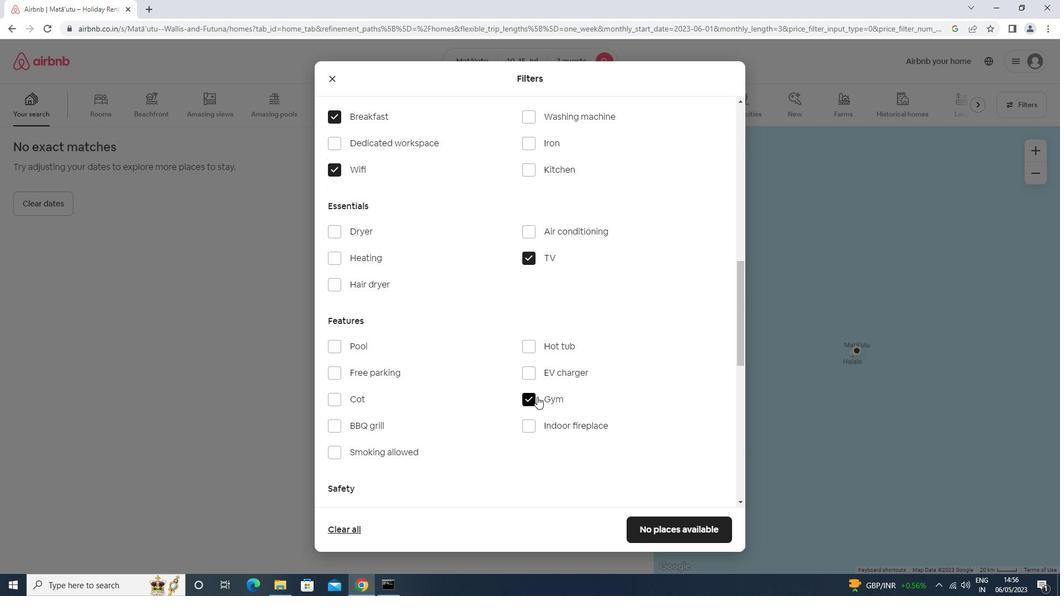 
Action: Mouse scrolled (537, 396) with delta (0, 0)
Screenshot: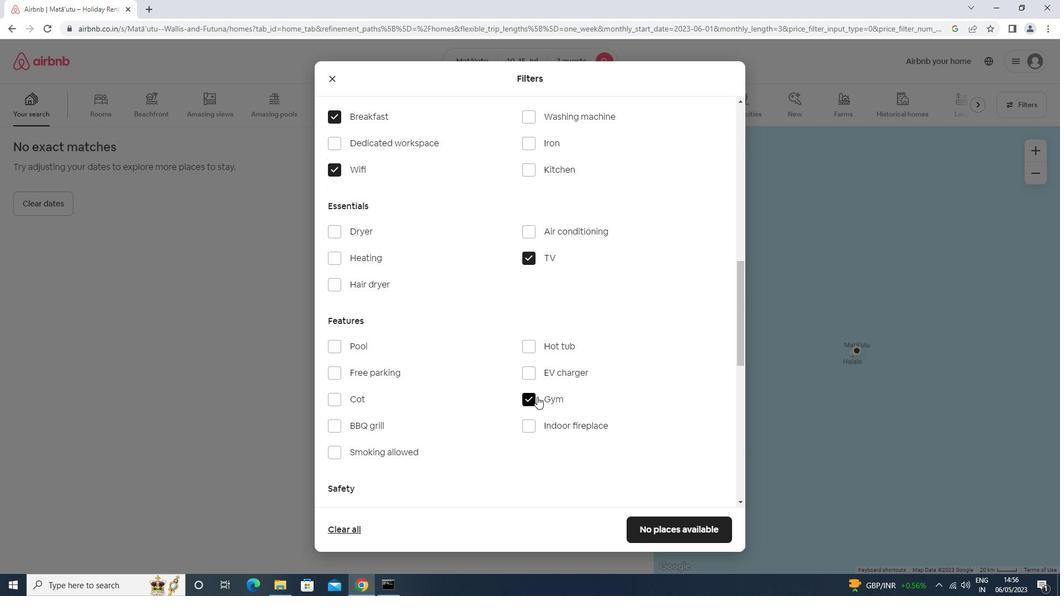 
Action: Mouse scrolled (537, 396) with delta (0, 0)
Screenshot: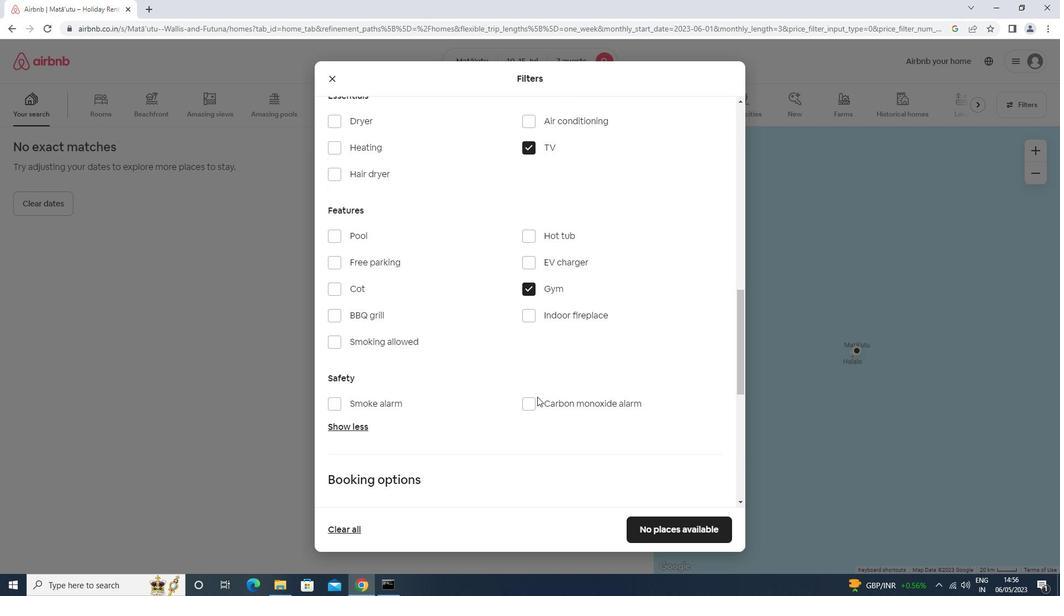 
Action: Mouse scrolled (537, 396) with delta (0, 0)
Screenshot: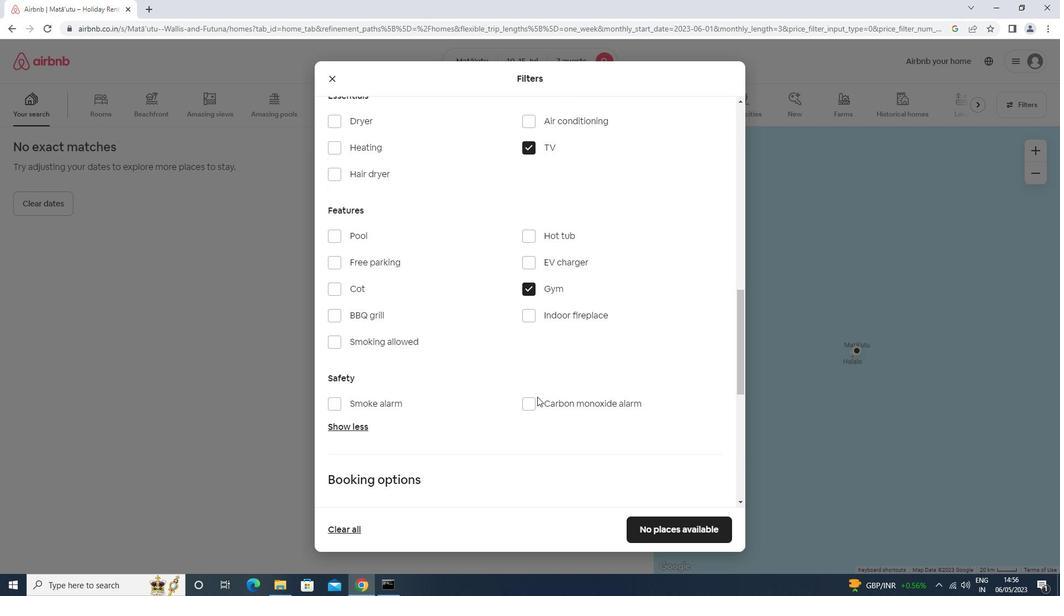 
Action: Mouse scrolled (537, 396) with delta (0, 0)
Screenshot: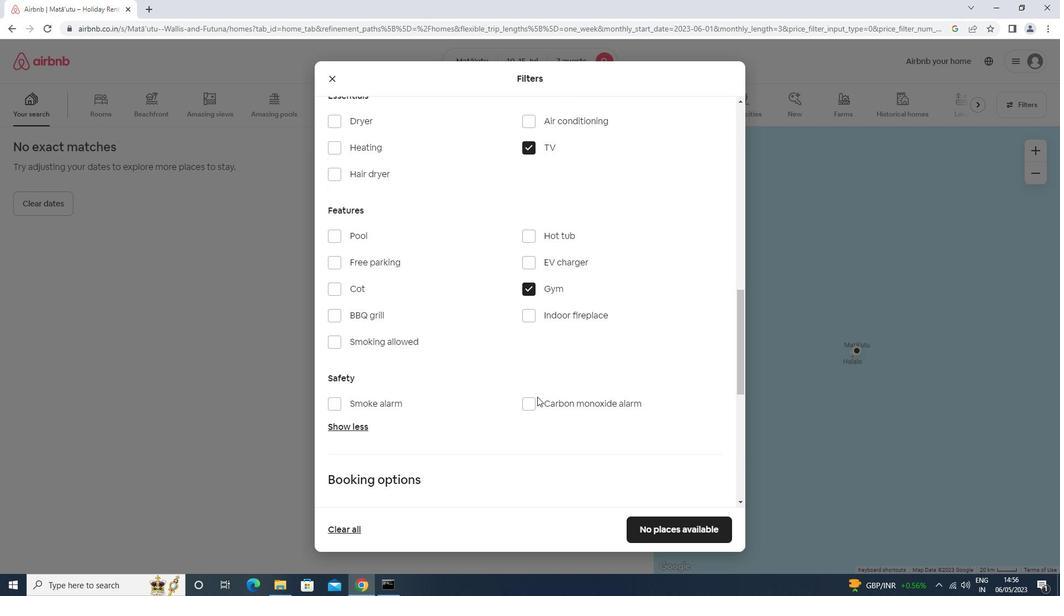 
Action: Mouse scrolled (537, 396) with delta (0, 0)
Screenshot: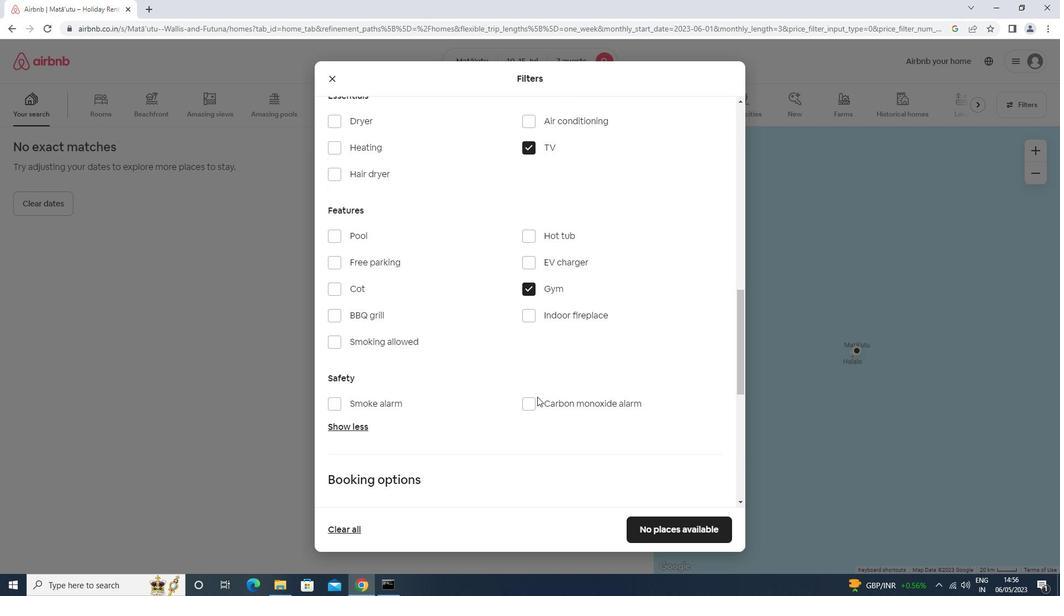 
Action: Mouse moved to (692, 329)
Screenshot: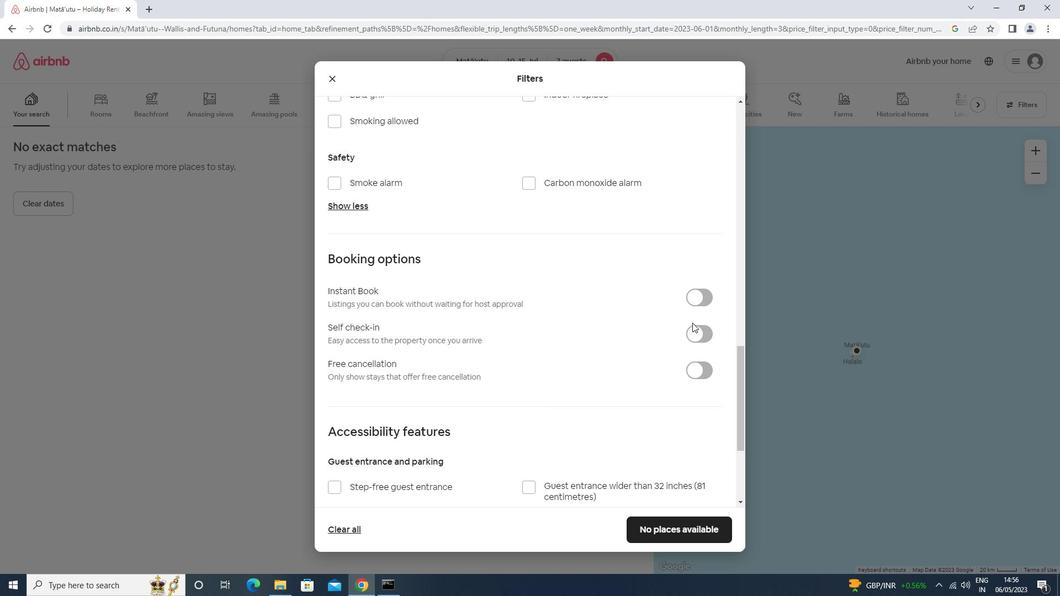 
Action: Mouse pressed left at (692, 329)
Screenshot: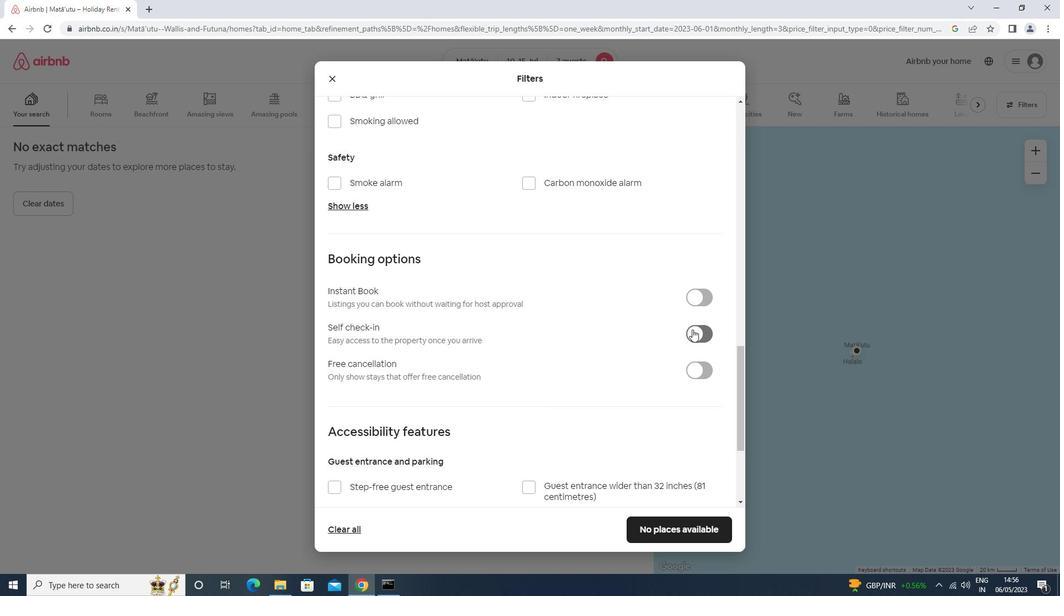 
Action: Mouse moved to (487, 388)
Screenshot: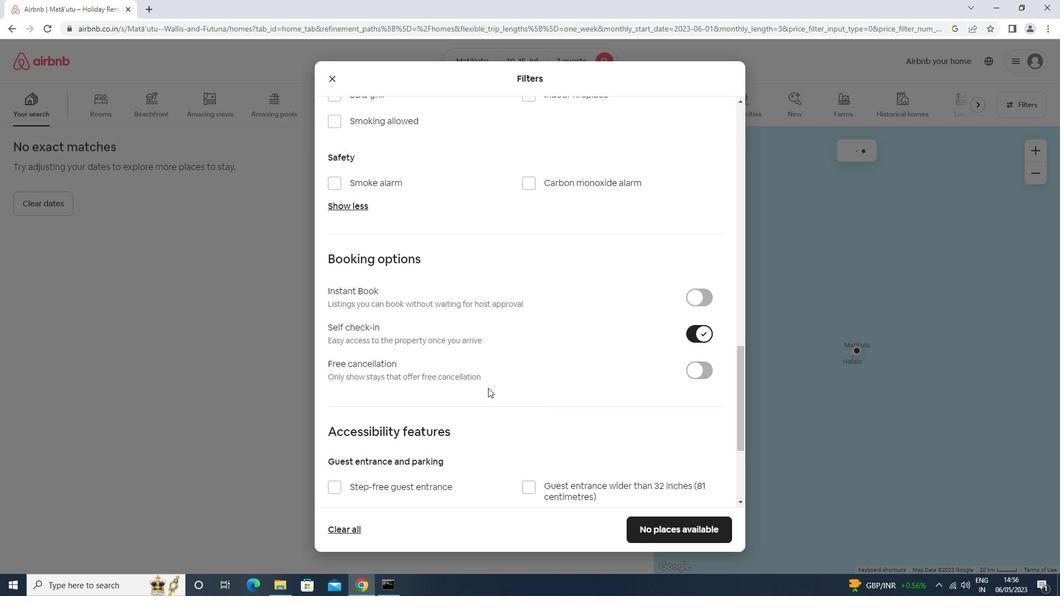 
Action: Mouse scrolled (487, 387) with delta (0, 0)
Screenshot: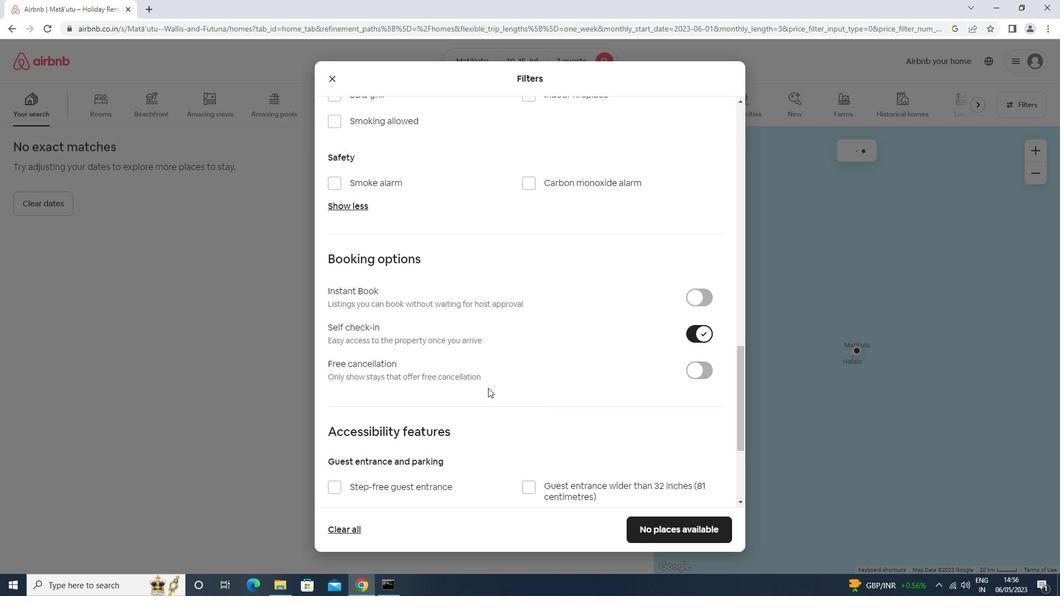 
Action: Mouse scrolled (487, 387) with delta (0, 0)
Screenshot: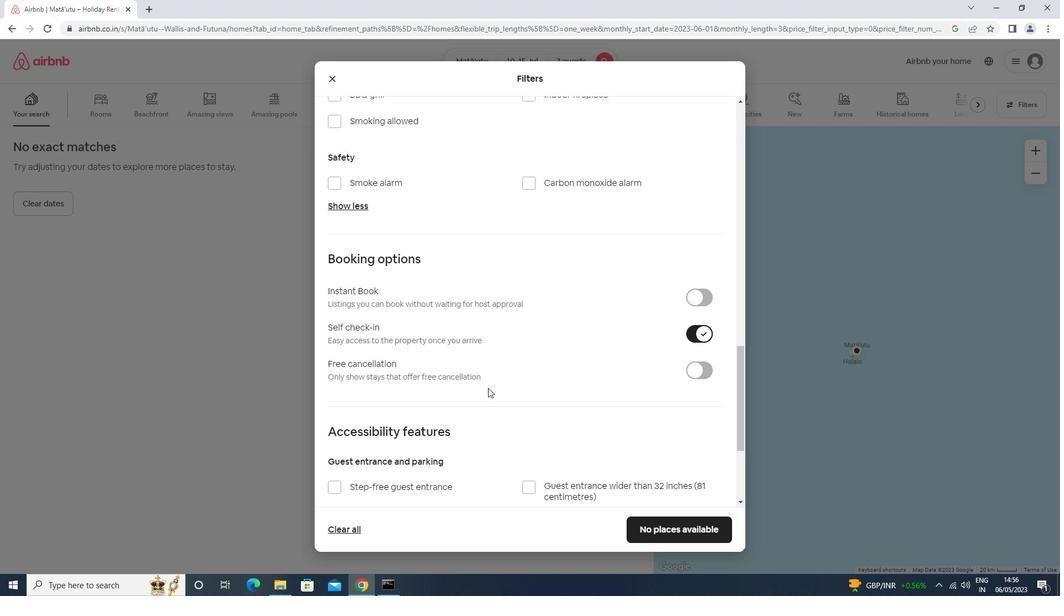 
Action: Mouse scrolled (487, 387) with delta (0, 0)
Screenshot: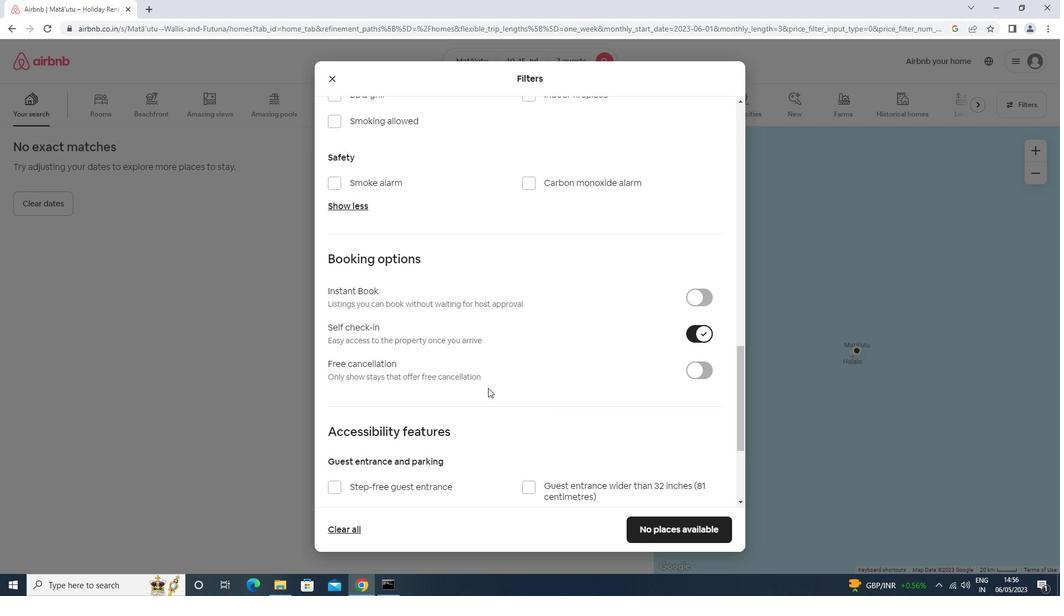 
Action: Mouse scrolled (487, 387) with delta (0, 0)
Screenshot: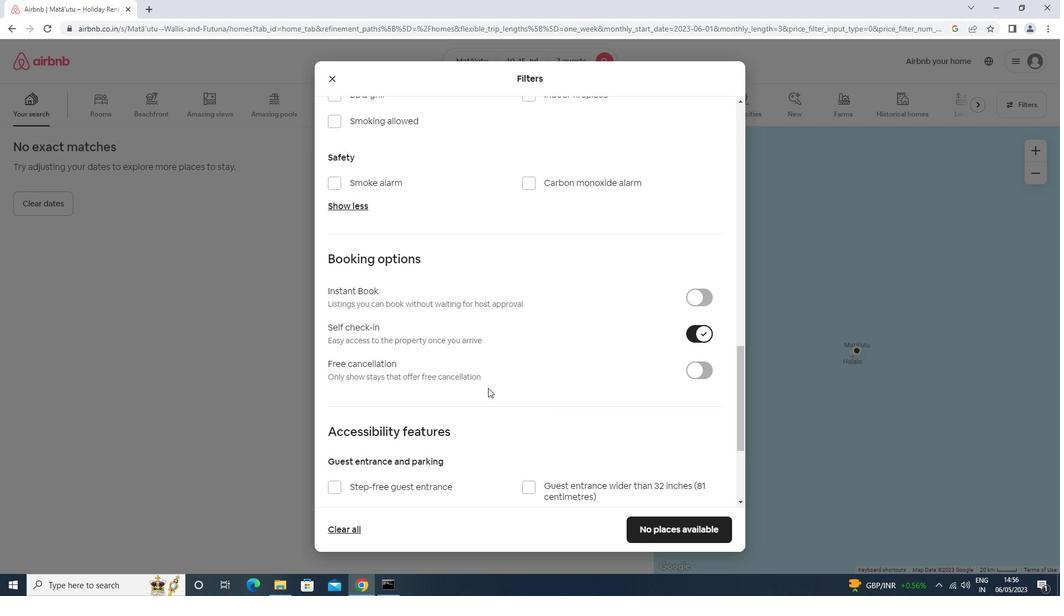 
Action: Mouse scrolled (487, 387) with delta (0, 0)
Screenshot: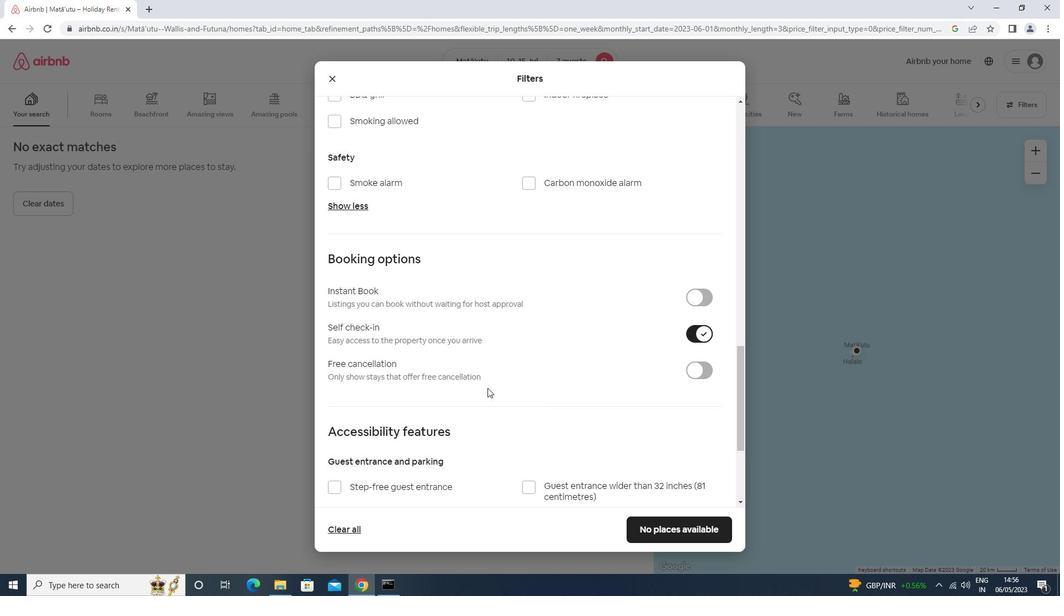 
Action: Mouse moved to (648, 432)
Screenshot: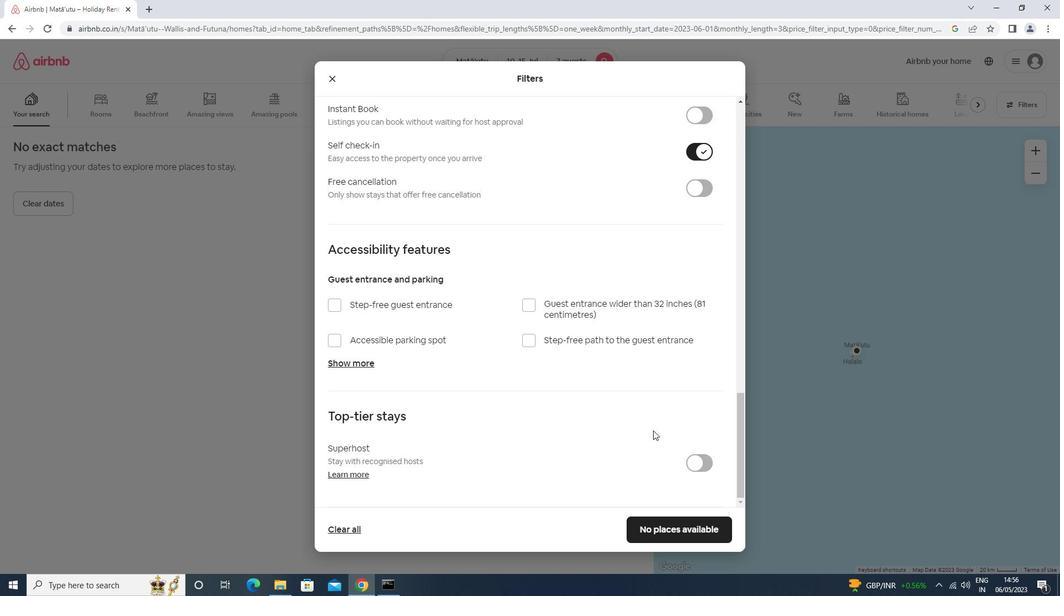 
Action: Mouse scrolled (648, 431) with delta (0, 0)
Screenshot: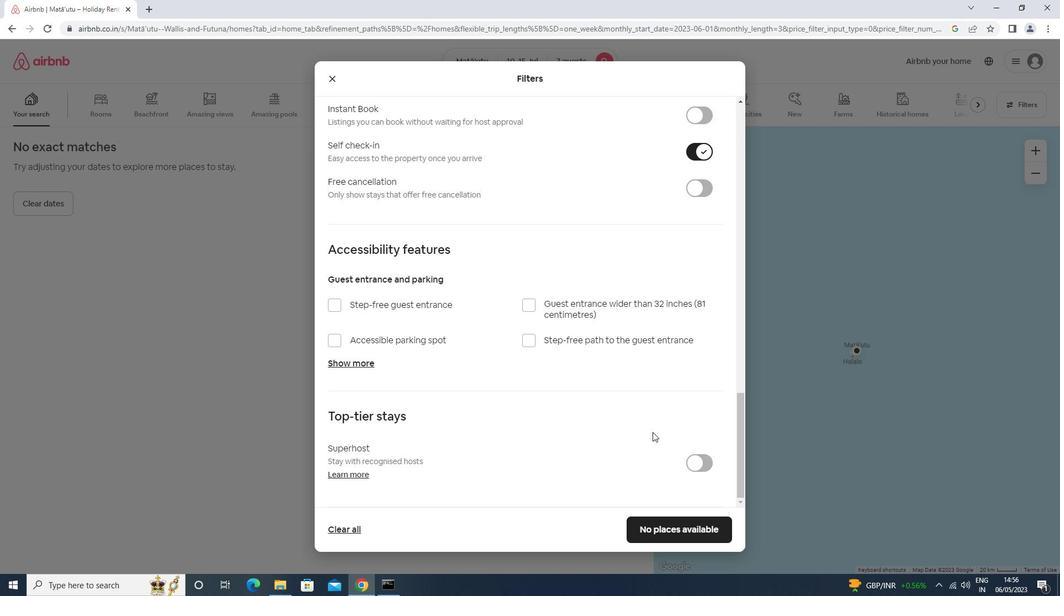 
Action: Mouse scrolled (648, 431) with delta (0, 0)
Screenshot: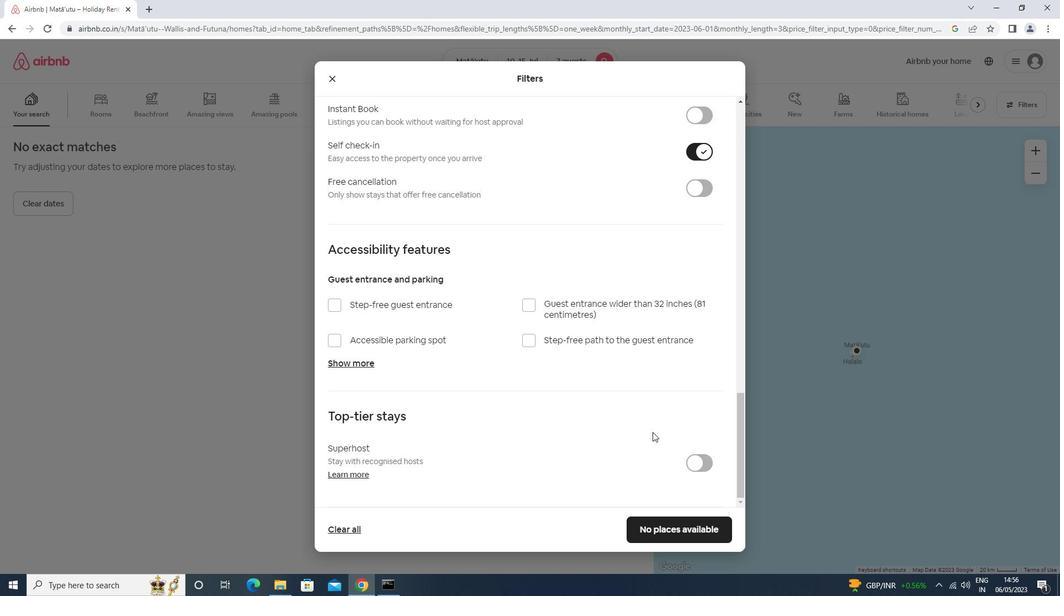 
Action: Mouse scrolled (648, 431) with delta (0, 0)
Screenshot: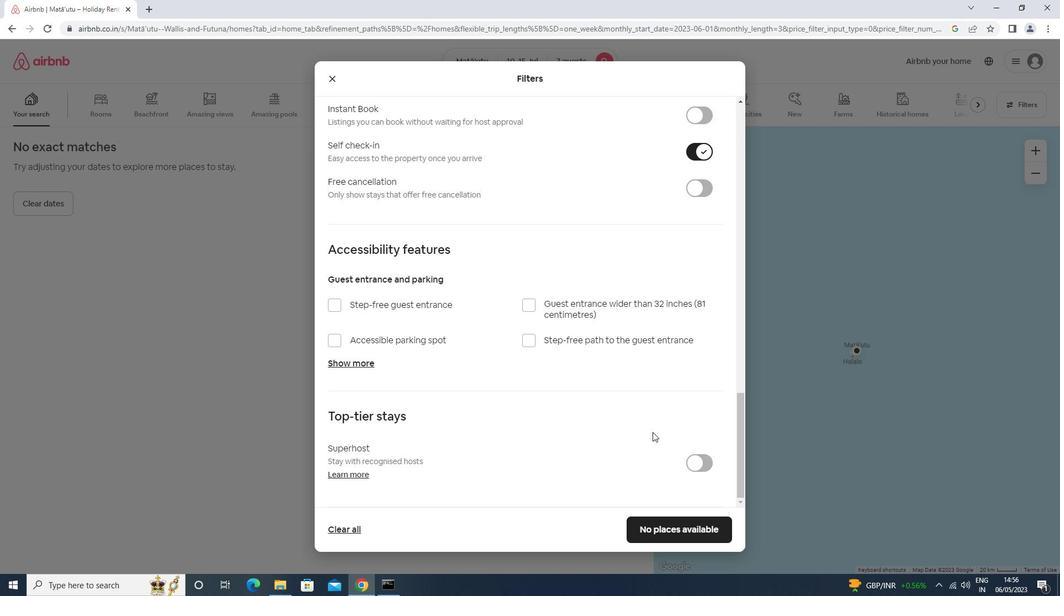 
Action: Mouse scrolled (648, 431) with delta (0, 0)
Screenshot: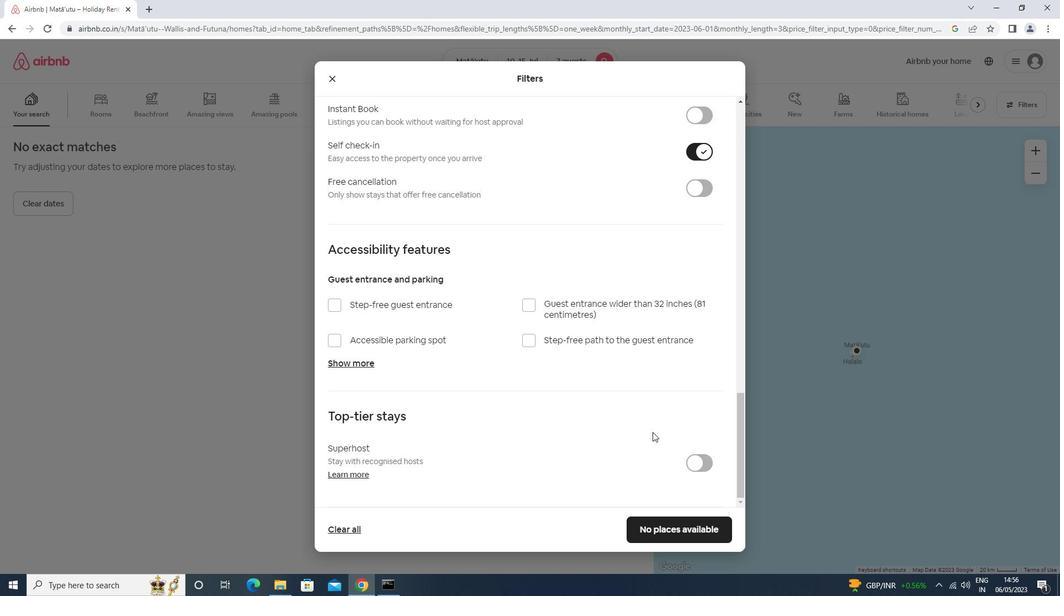 
Action: Mouse scrolled (648, 431) with delta (0, 0)
Screenshot: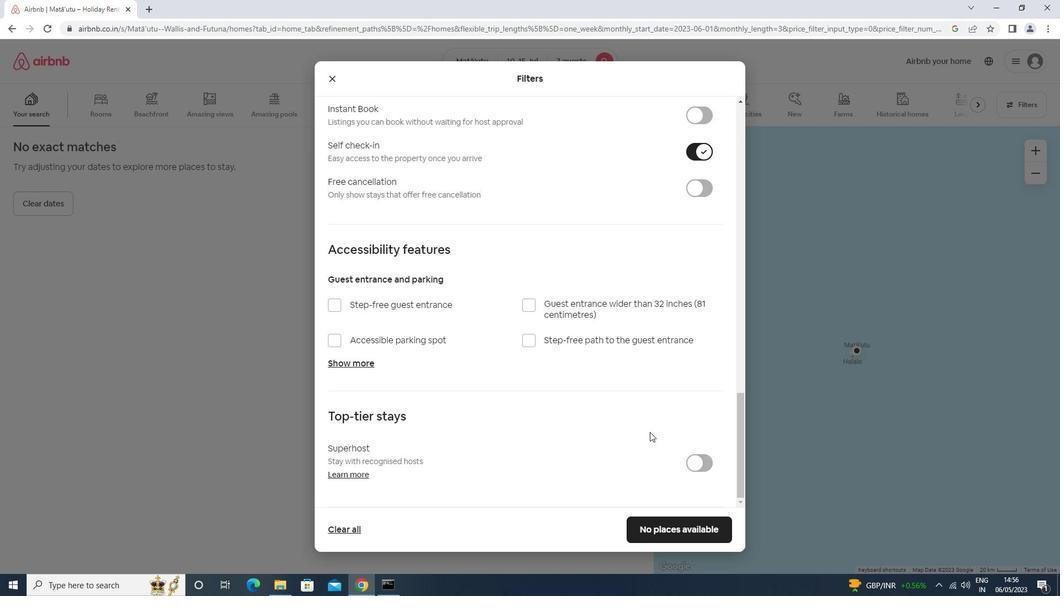 
Action: Mouse moved to (665, 521)
Screenshot: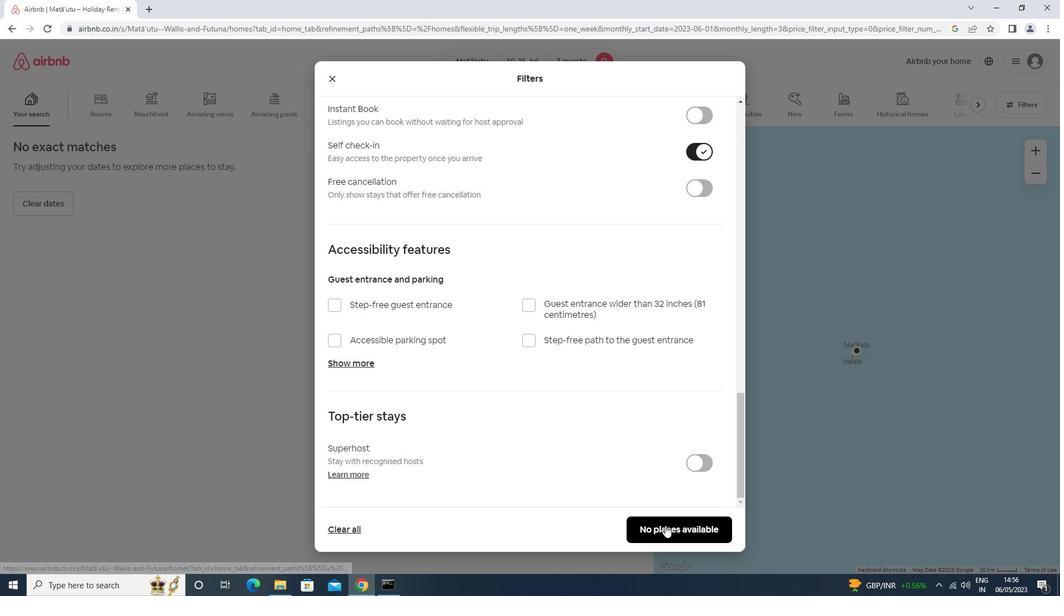 
Action: Mouse pressed left at (665, 521)
Screenshot: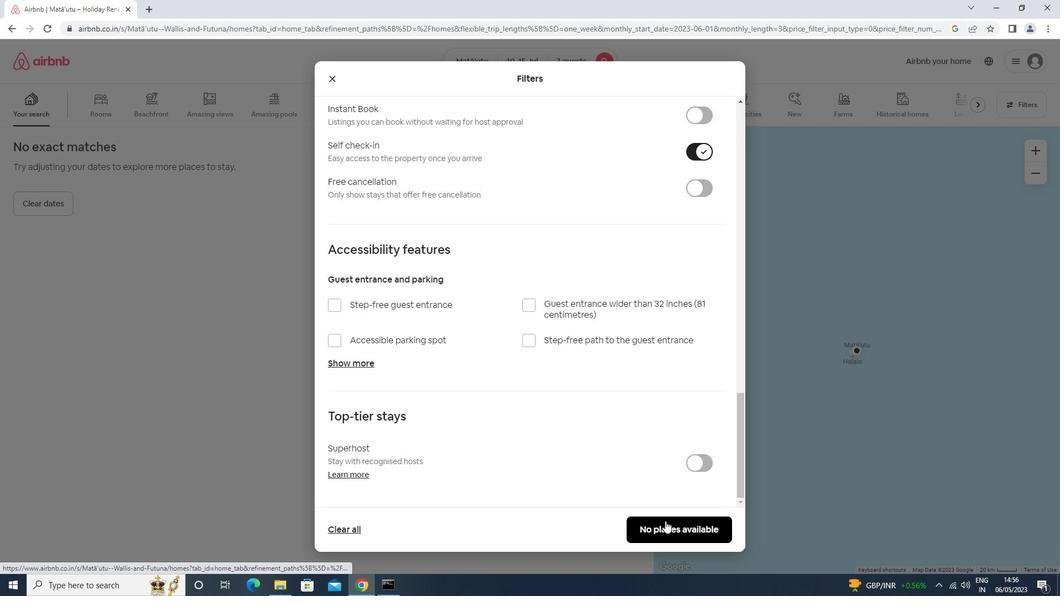 
Action: Mouse moved to (663, 520)
Screenshot: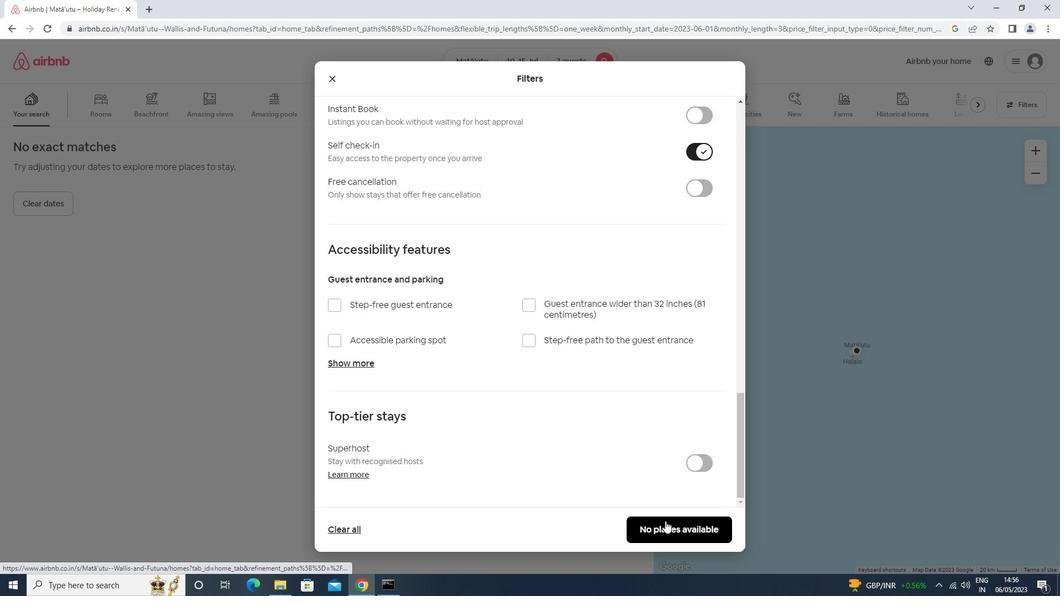 
